 Task: Look for space in Cuautitlán Izcalli, Mexico from 1st June, 2023 to 9th June, 2023 for 5 adults in price range Rs.6000 to Rs.12000. Place can be entire place with 3 bedrooms having 3 beds and 3 bathrooms. Property type can be house, flat, guest house. Booking option can be shelf check-in. Required host language is English.
Action: Mouse moved to (482, 104)
Screenshot: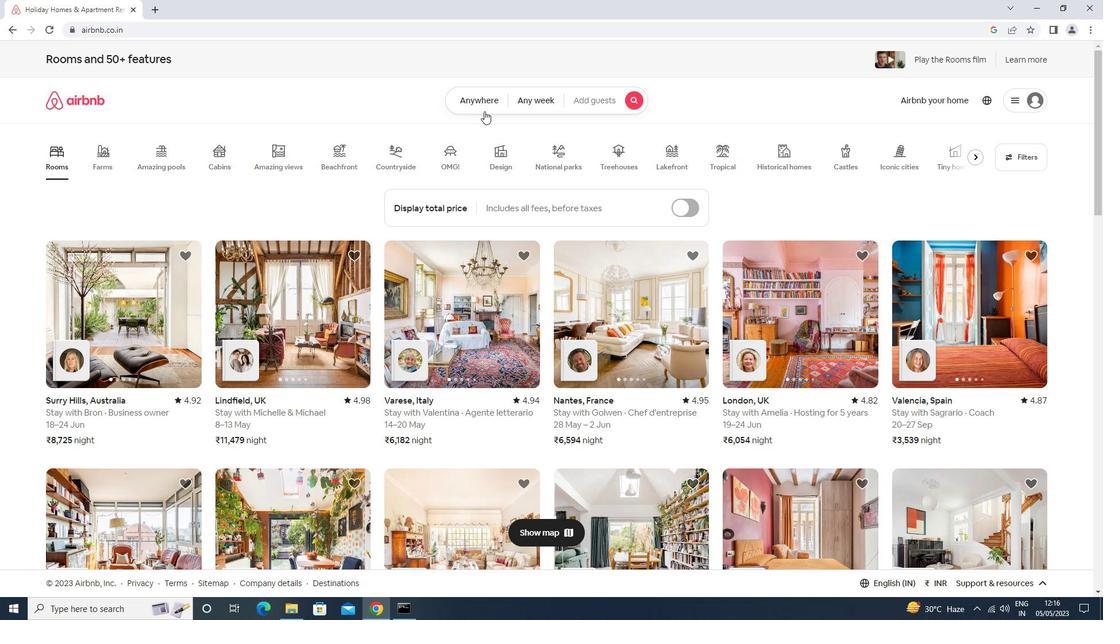 
Action: Mouse pressed left at (482, 104)
Screenshot: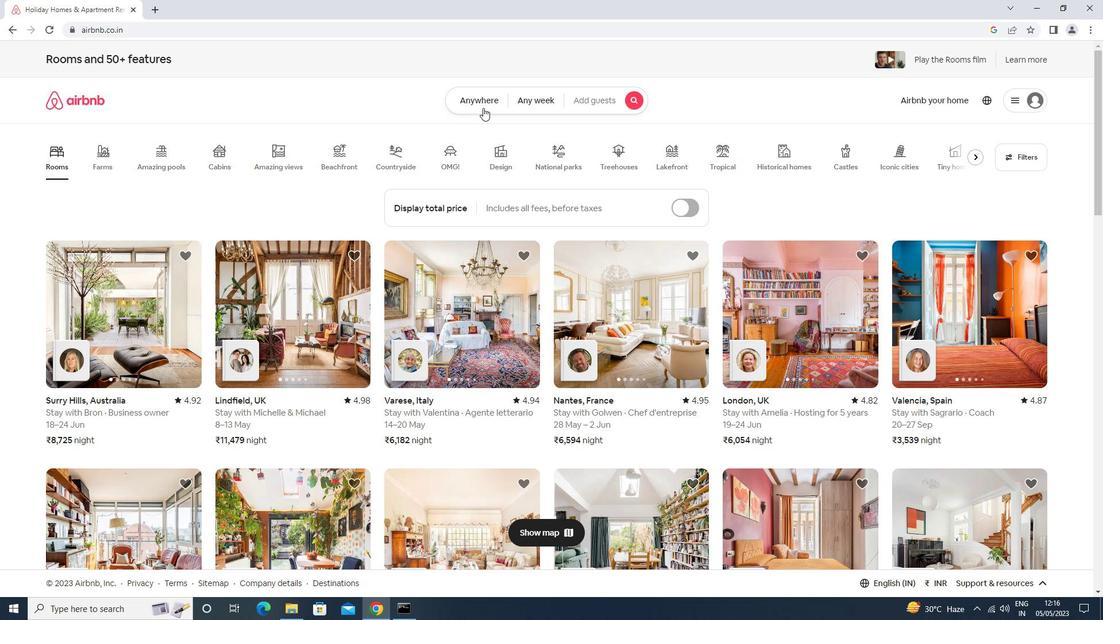 
Action: Mouse moved to (412, 136)
Screenshot: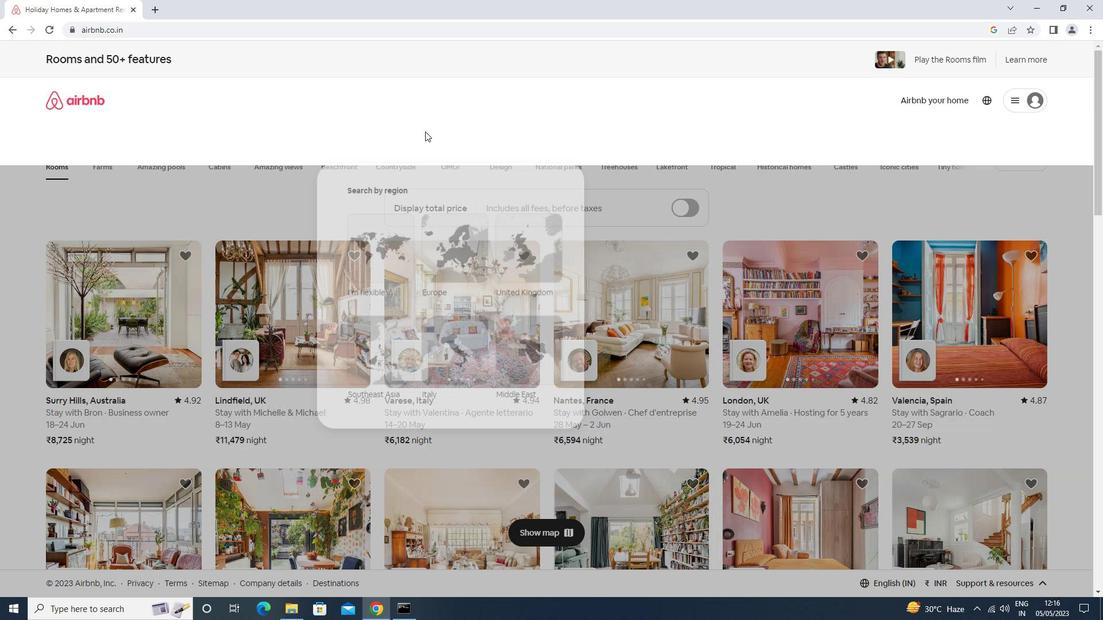 
Action: Mouse pressed left at (412, 136)
Screenshot: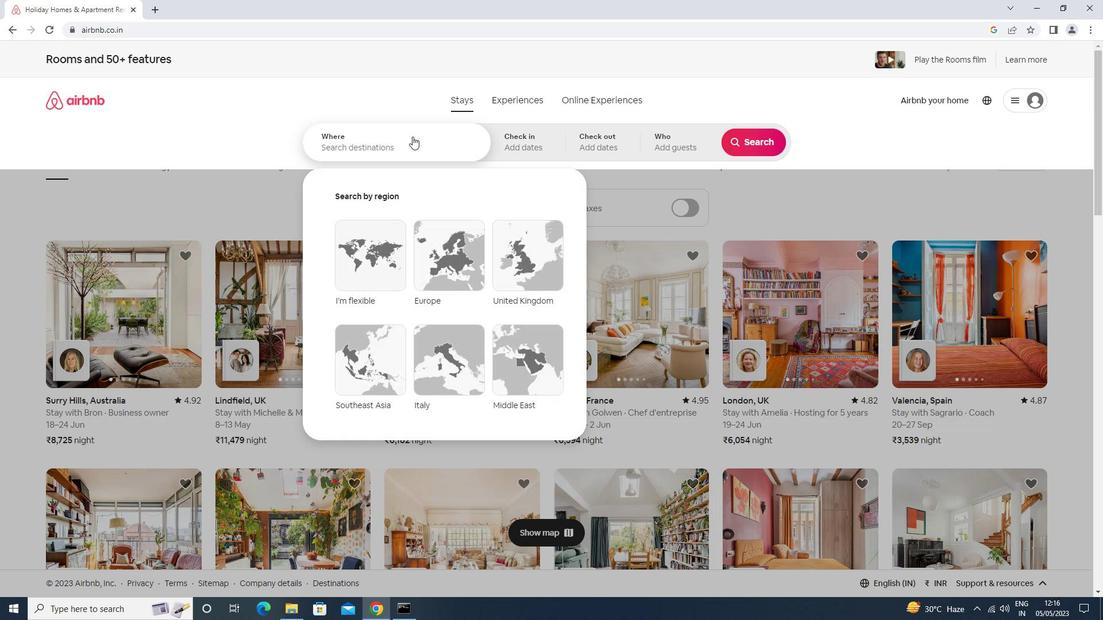 
Action: Mouse moved to (406, 136)
Screenshot: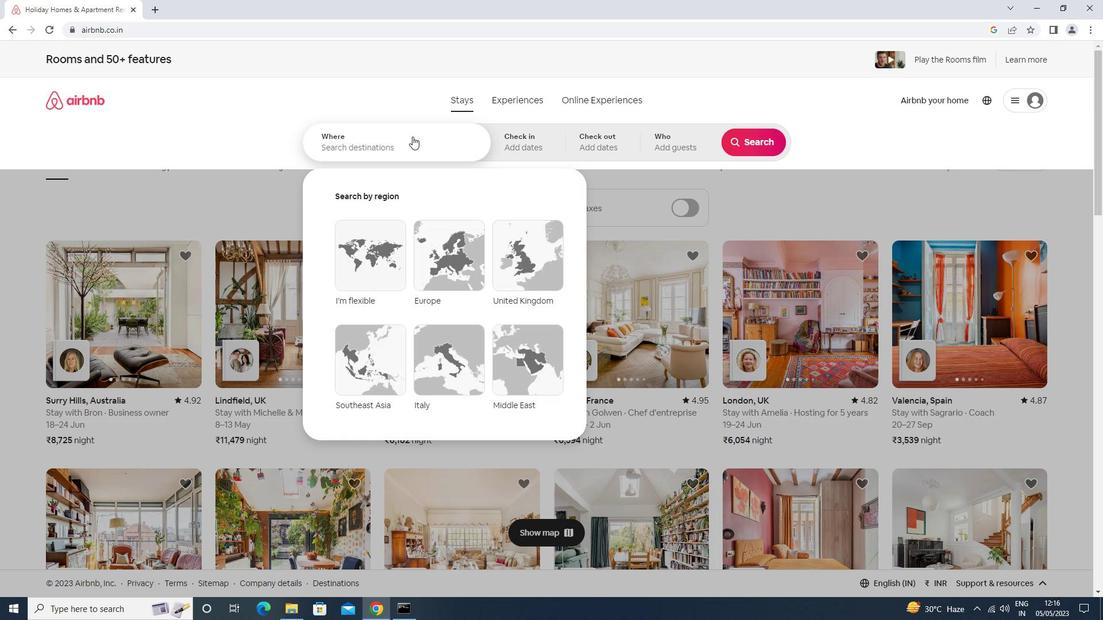 
Action: Key pressed <Key.shift>CUATITL<Key.down><Key.down><Key.enter>
Screenshot: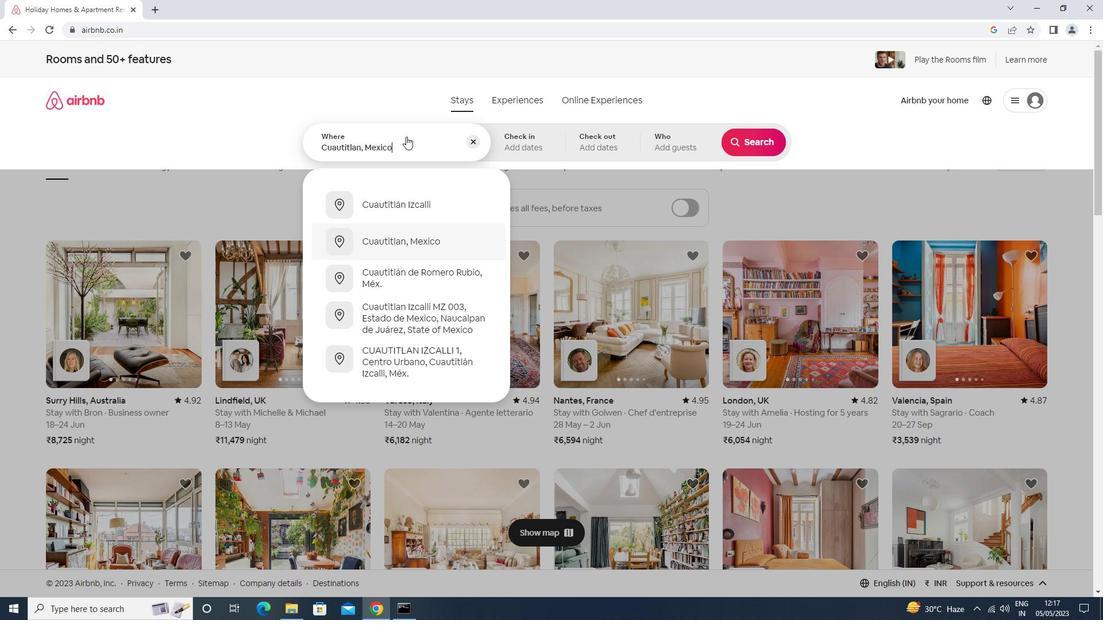 
Action: Mouse moved to (695, 283)
Screenshot: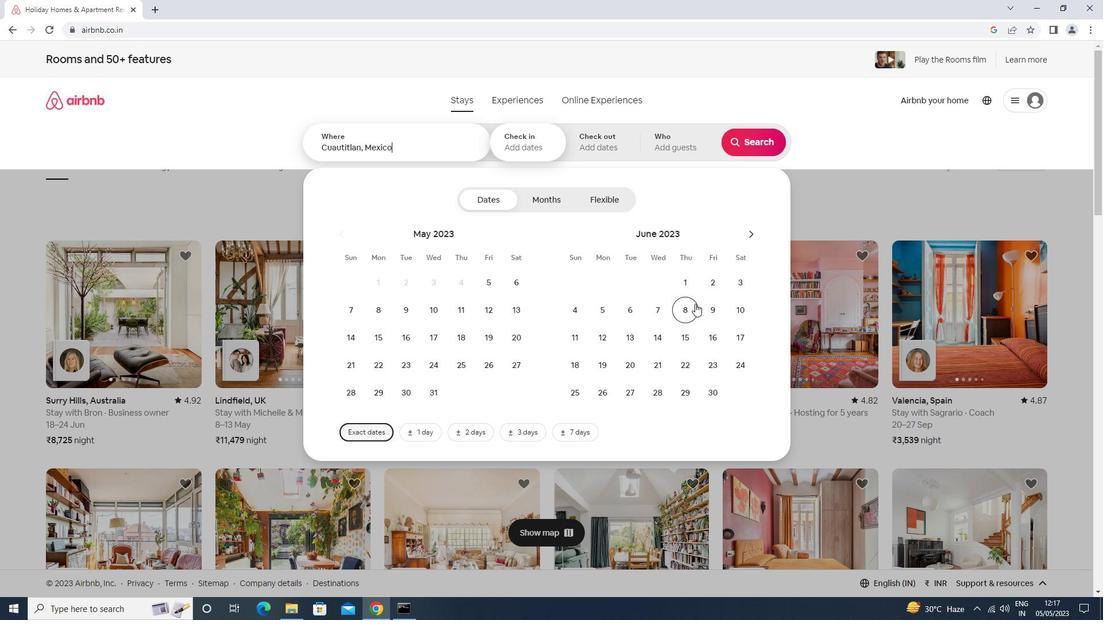 
Action: Mouse pressed left at (695, 283)
Screenshot: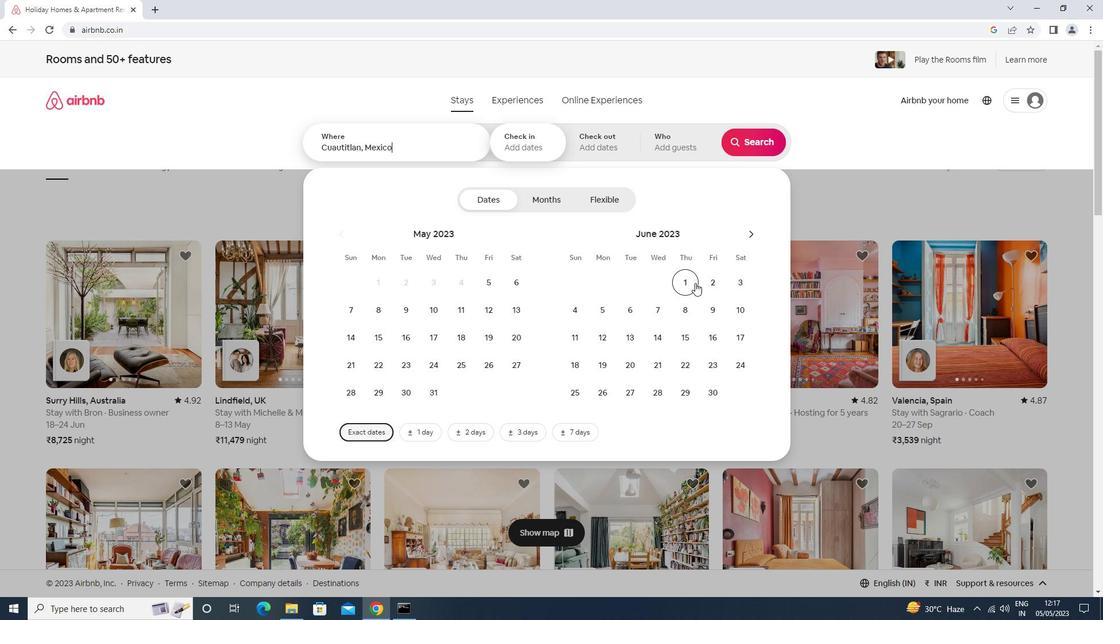 
Action: Mouse moved to (712, 310)
Screenshot: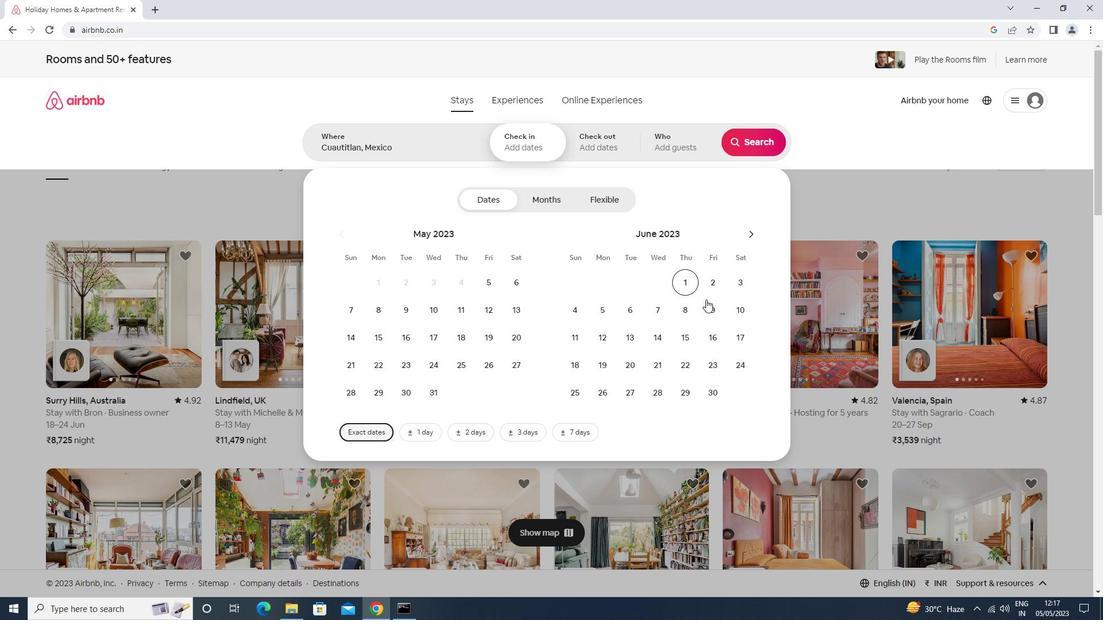 
Action: Mouse pressed left at (712, 310)
Screenshot: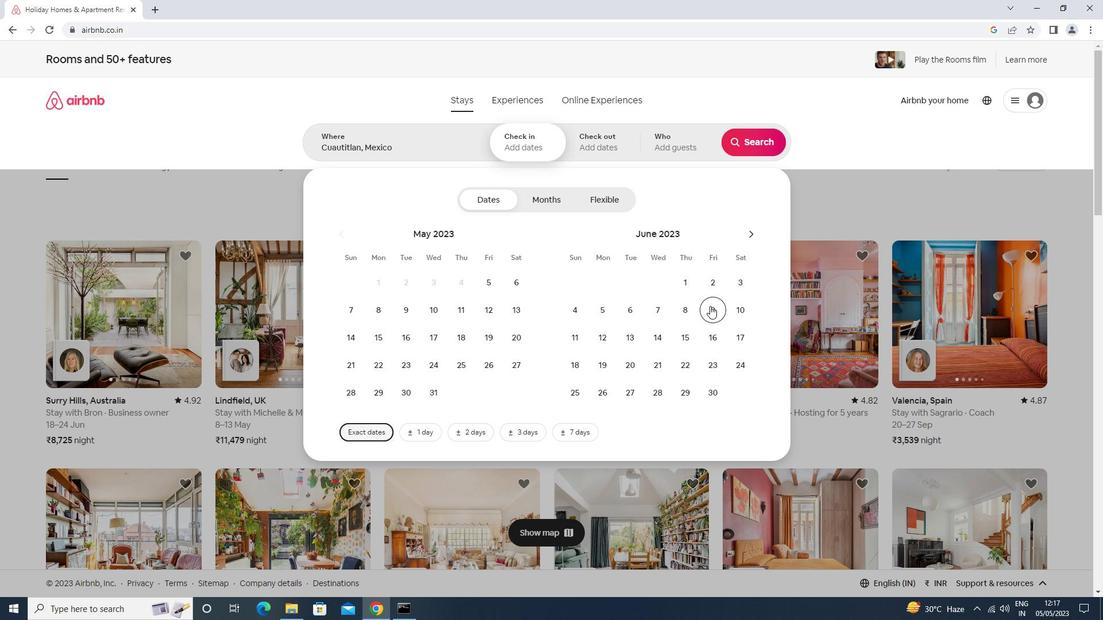 
Action: Mouse moved to (689, 279)
Screenshot: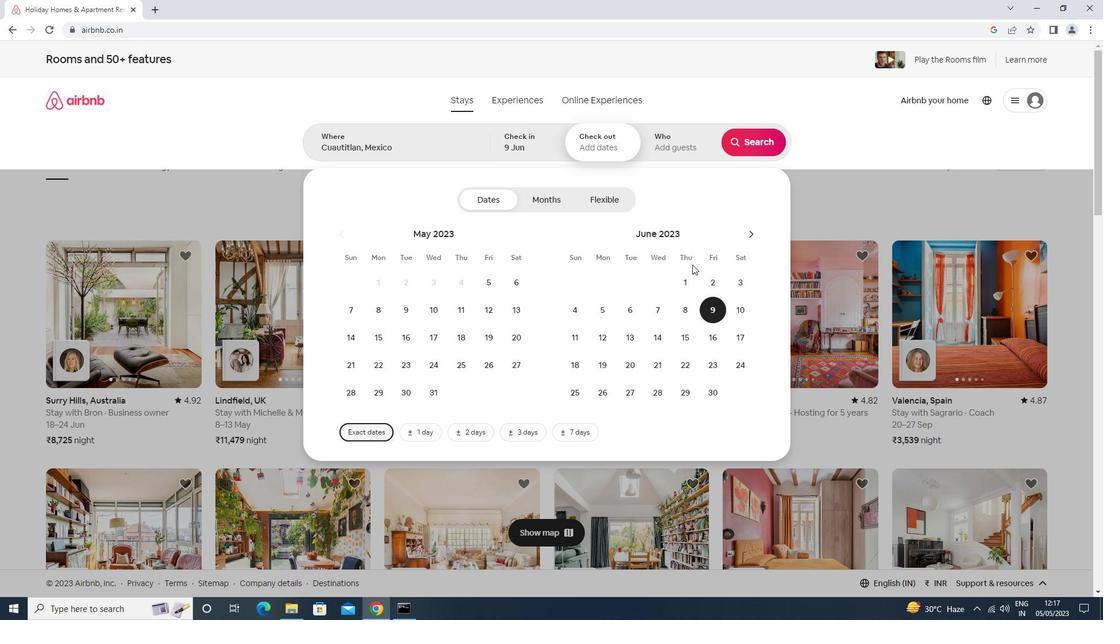 
Action: Mouse pressed left at (689, 279)
Screenshot: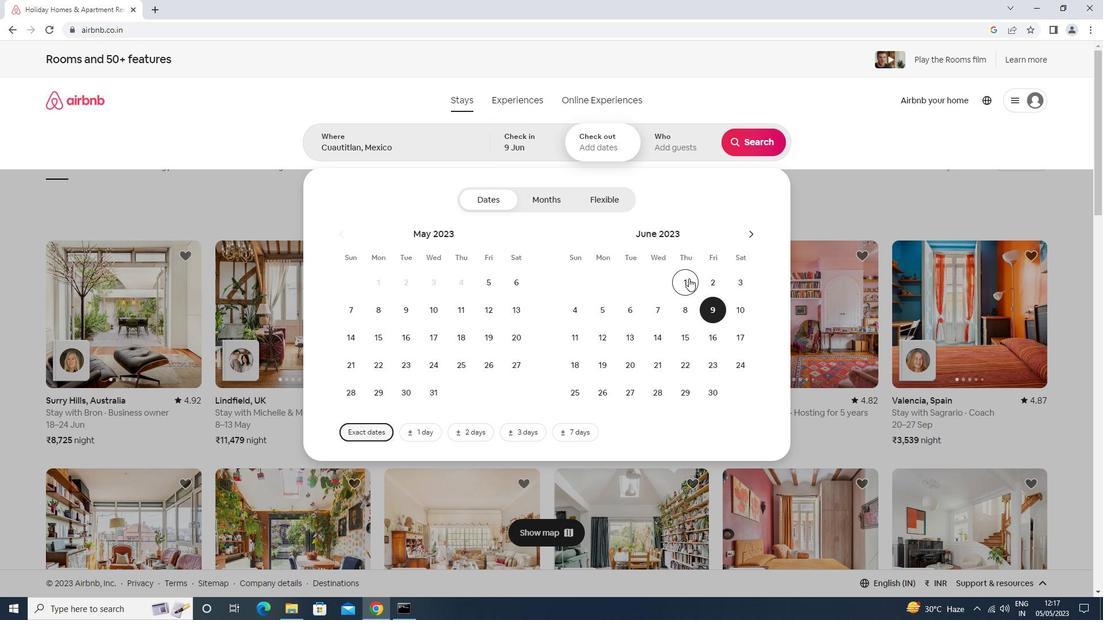 
Action: Mouse moved to (705, 305)
Screenshot: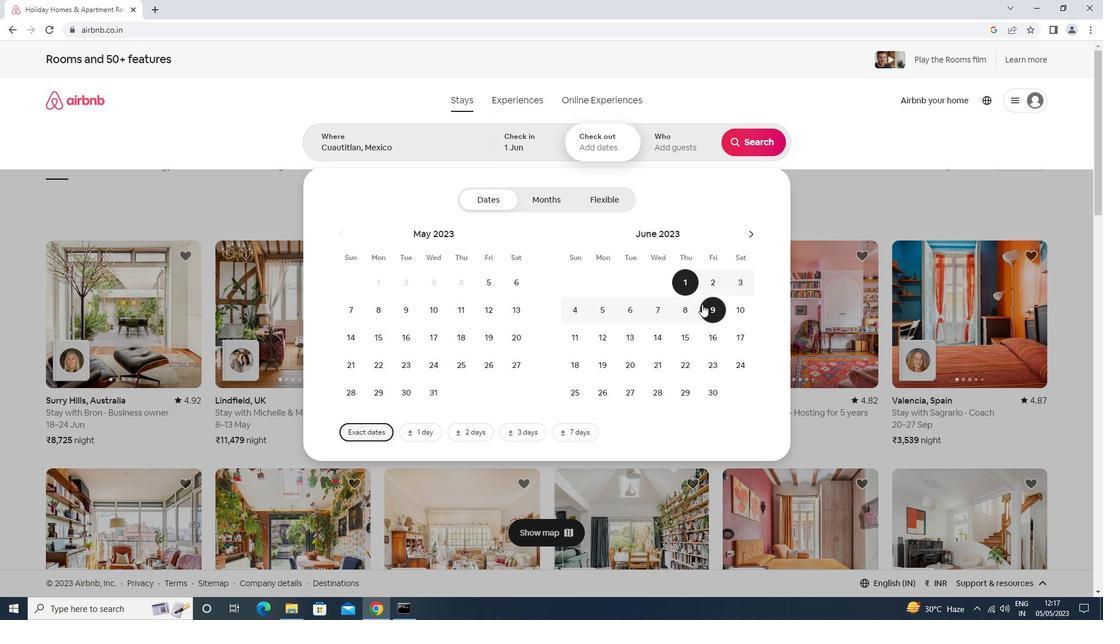
Action: Mouse pressed left at (705, 305)
Screenshot: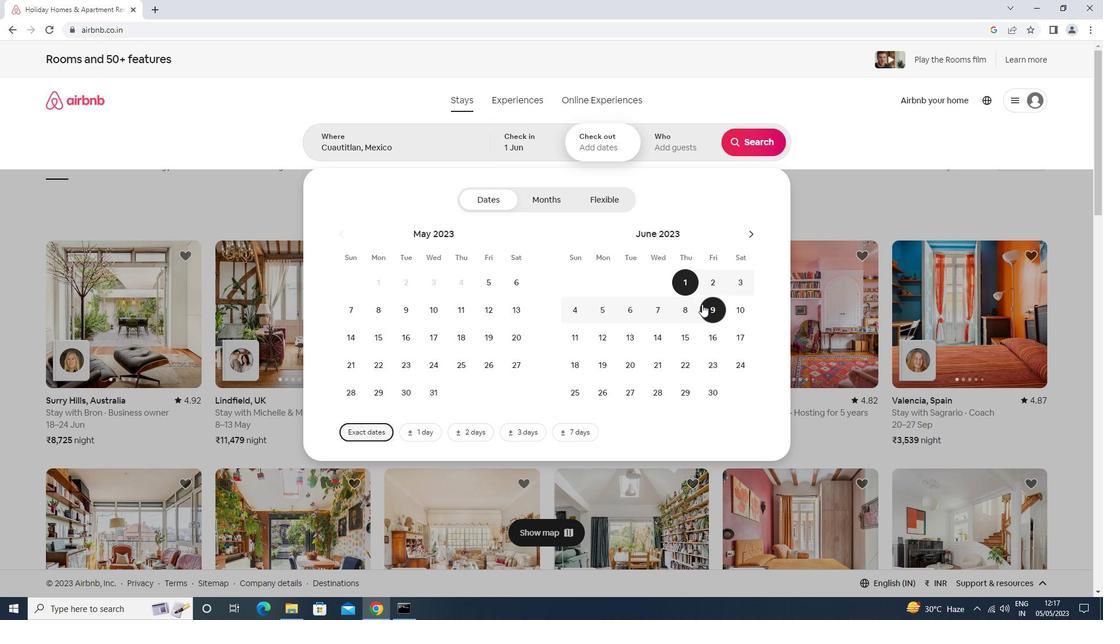 
Action: Mouse moved to (683, 149)
Screenshot: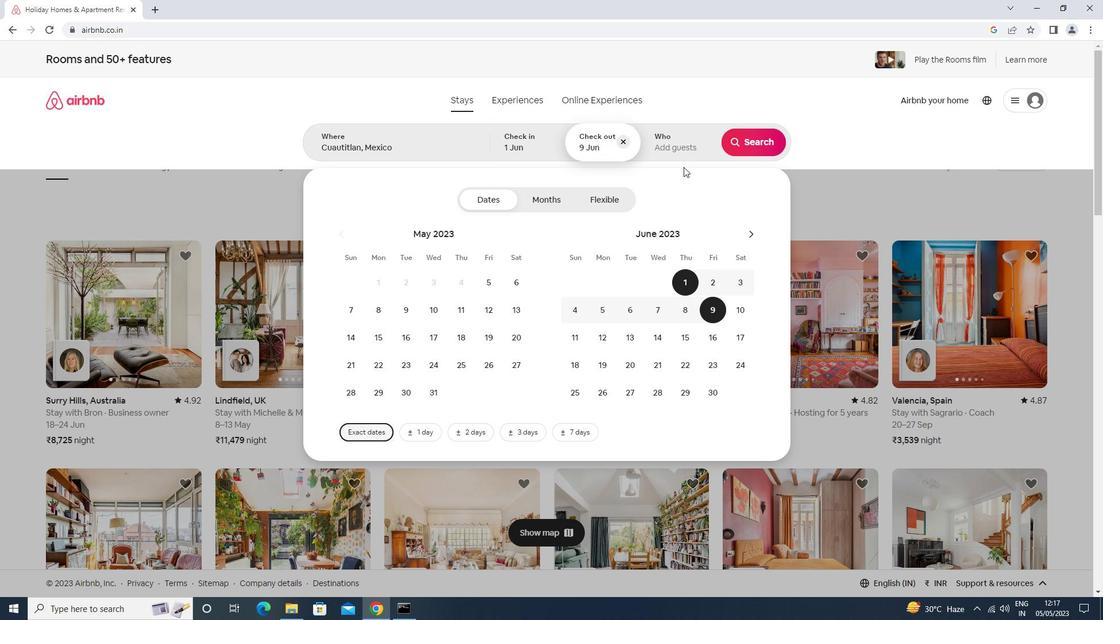 
Action: Mouse pressed left at (683, 149)
Screenshot: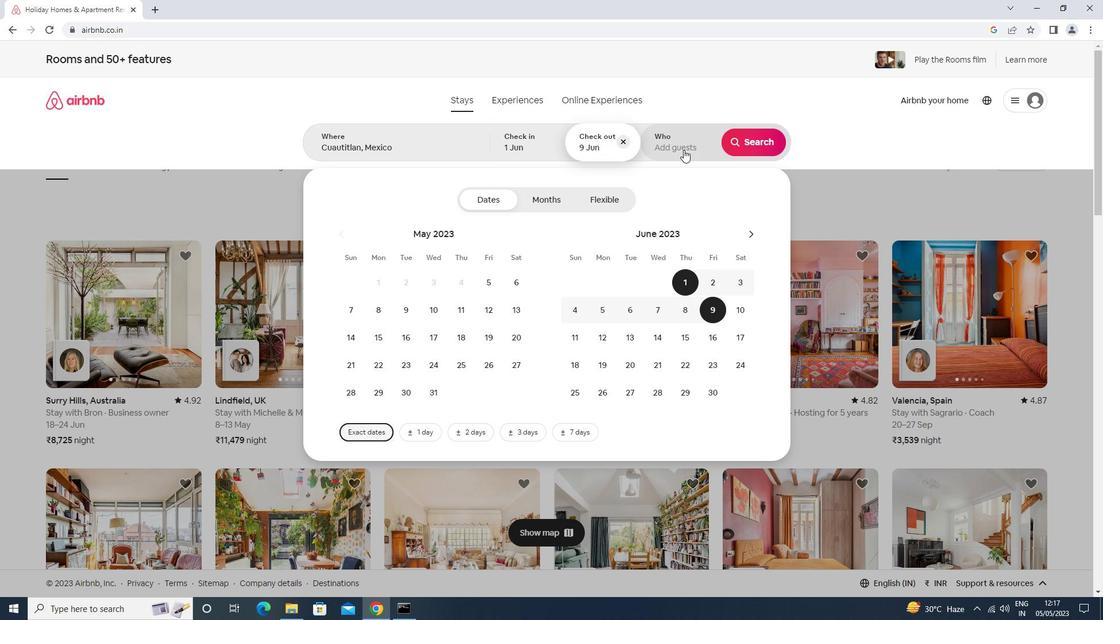 
Action: Mouse moved to (758, 200)
Screenshot: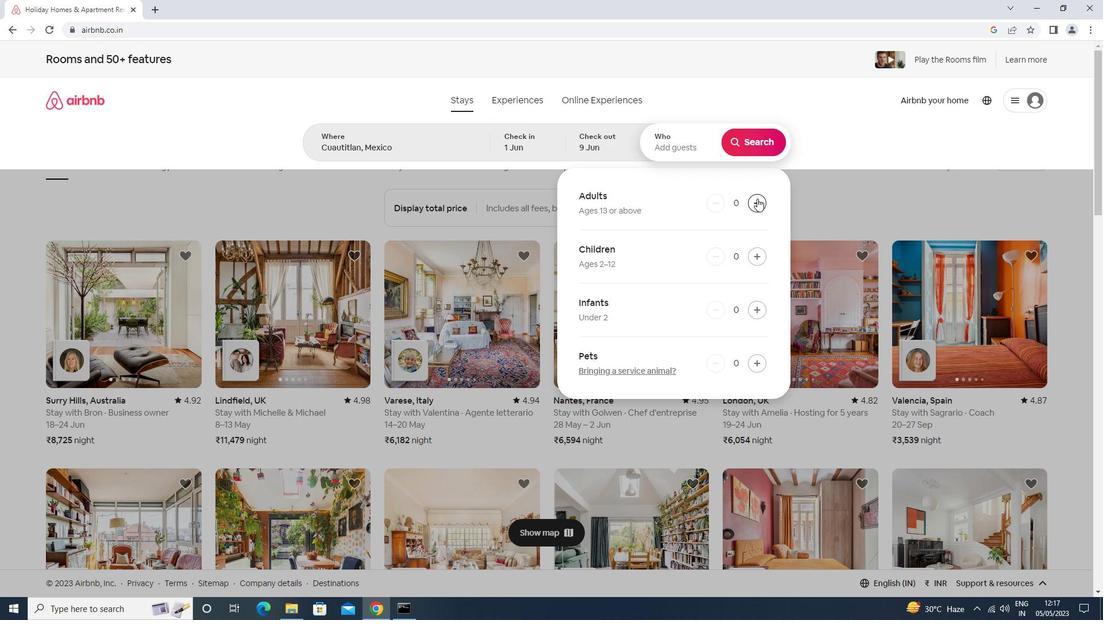 
Action: Mouse pressed left at (758, 200)
Screenshot: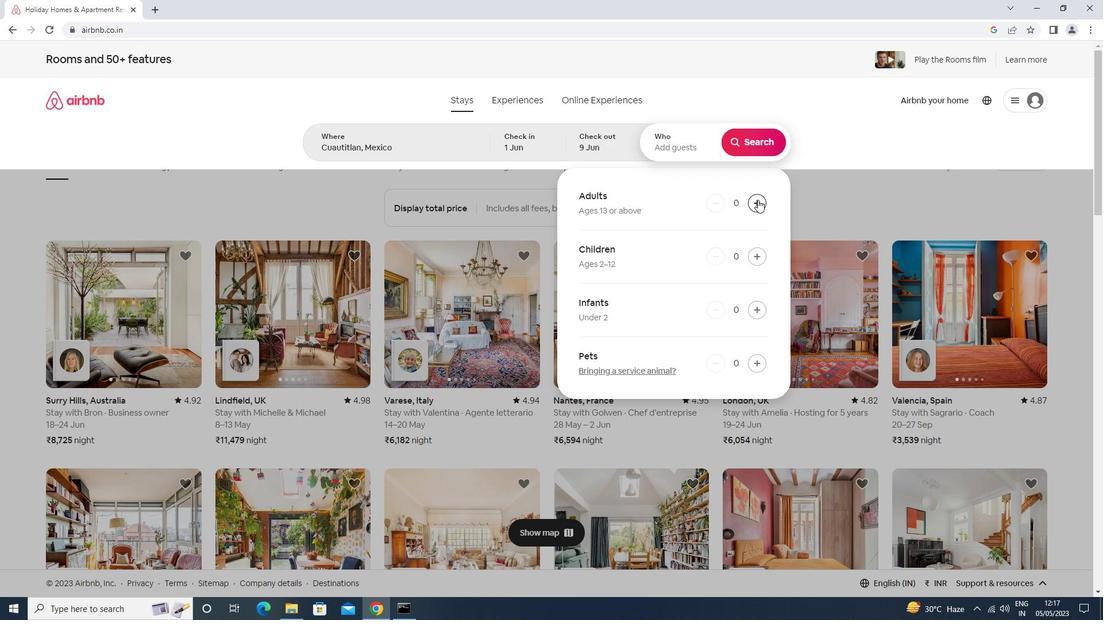 
Action: Mouse pressed left at (758, 200)
Screenshot: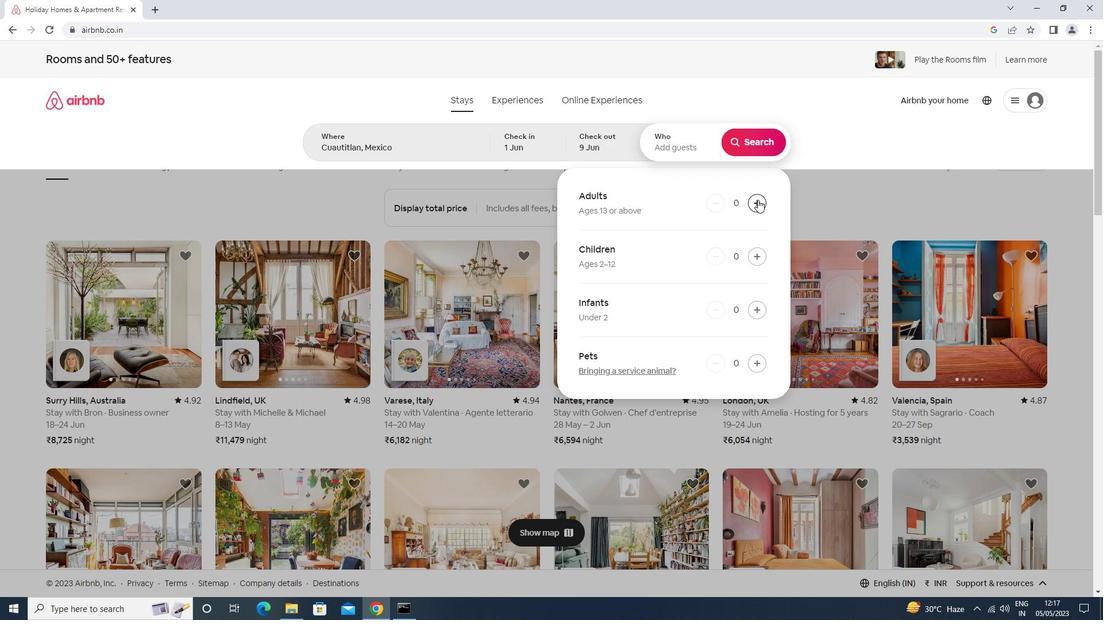 
Action: Mouse pressed left at (758, 200)
Screenshot: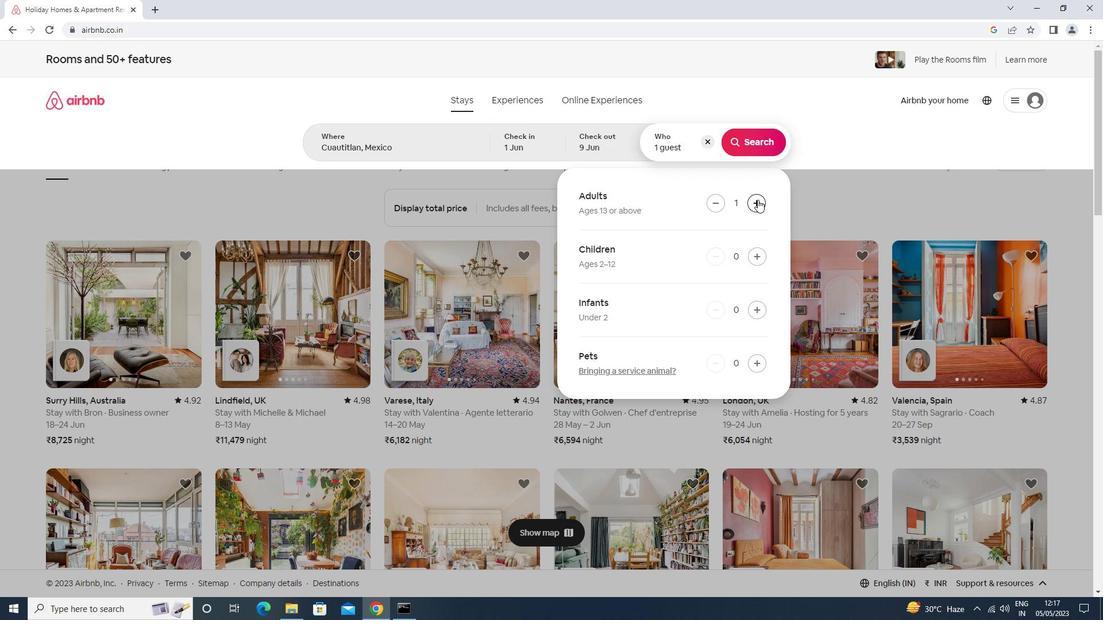 
Action: Mouse pressed left at (758, 200)
Screenshot: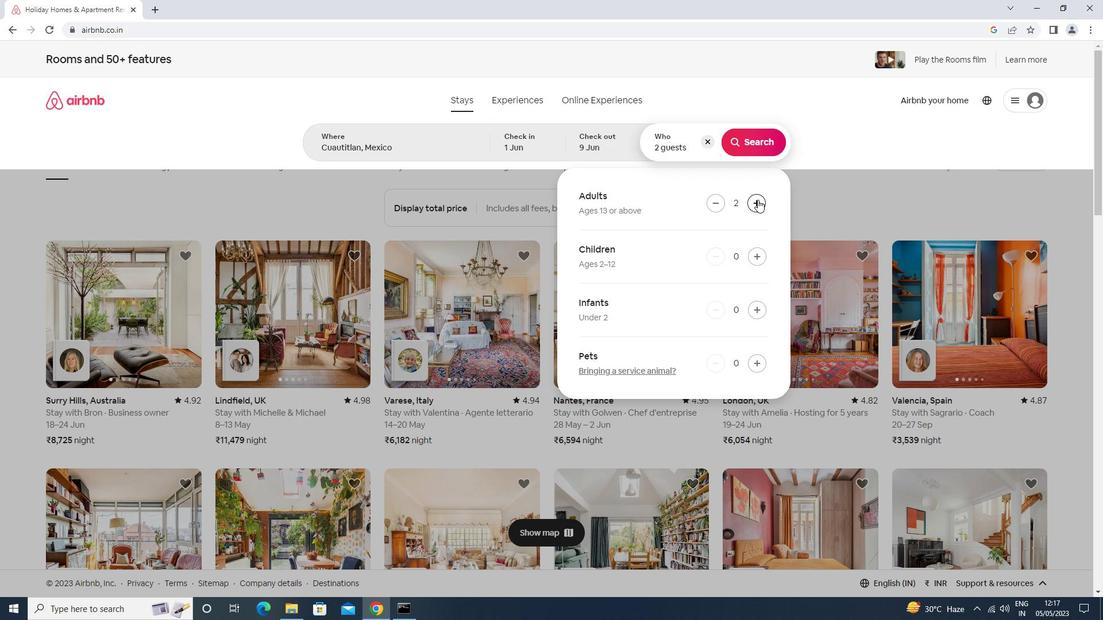 
Action: Mouse pressed left at (758, 200)
Screenshot: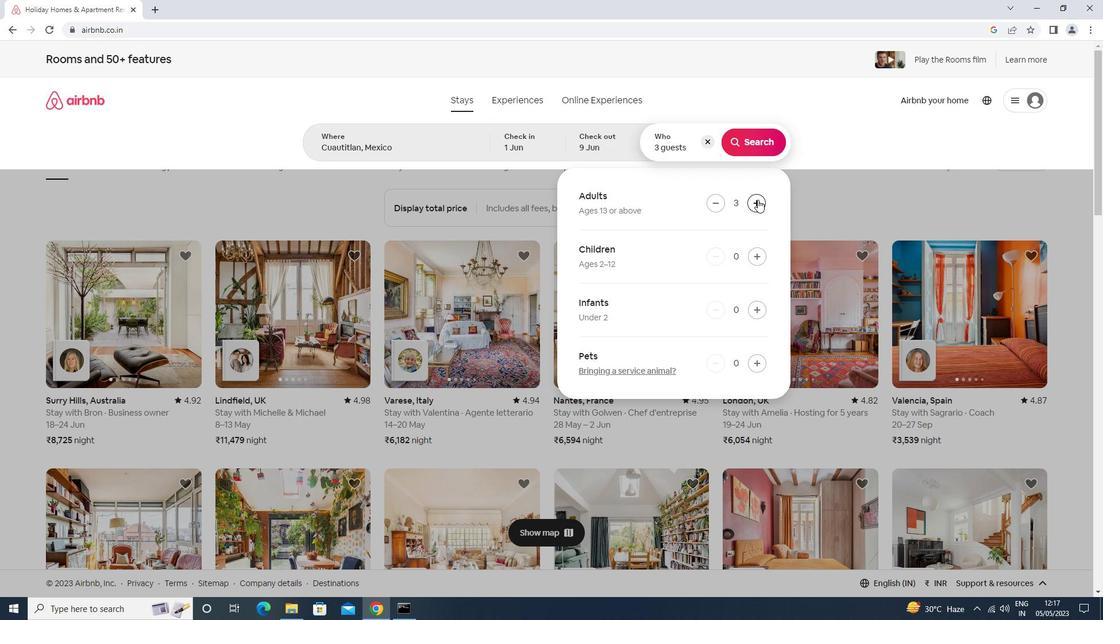 
Action: Mouse moved to (758, 145)
Screenshot: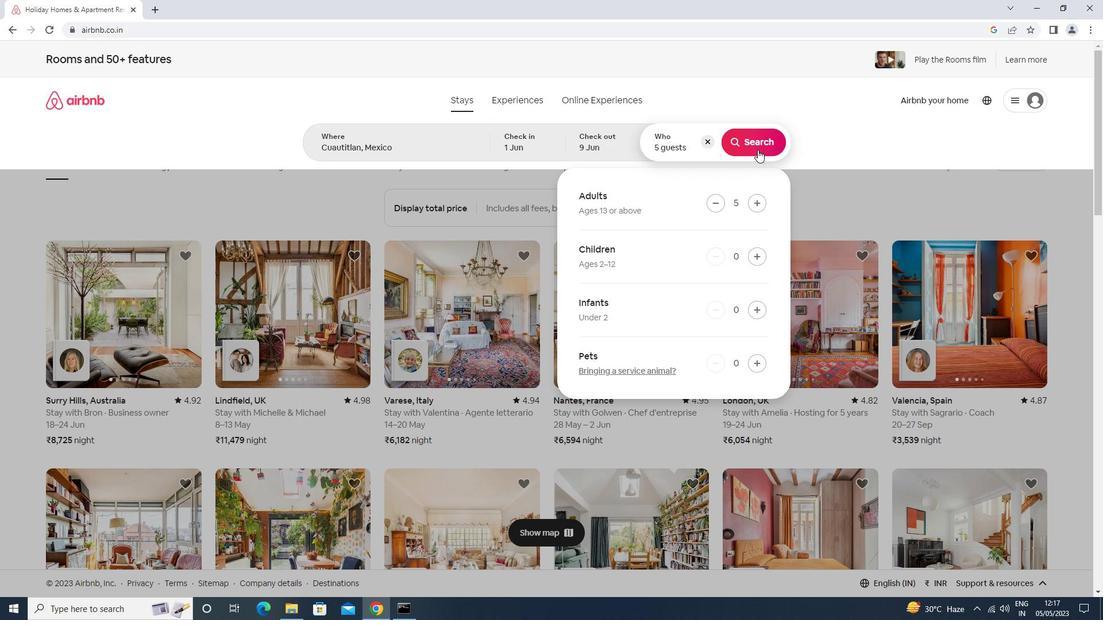 
Action: Mouse pressed left at (758, 145)
Screenshot: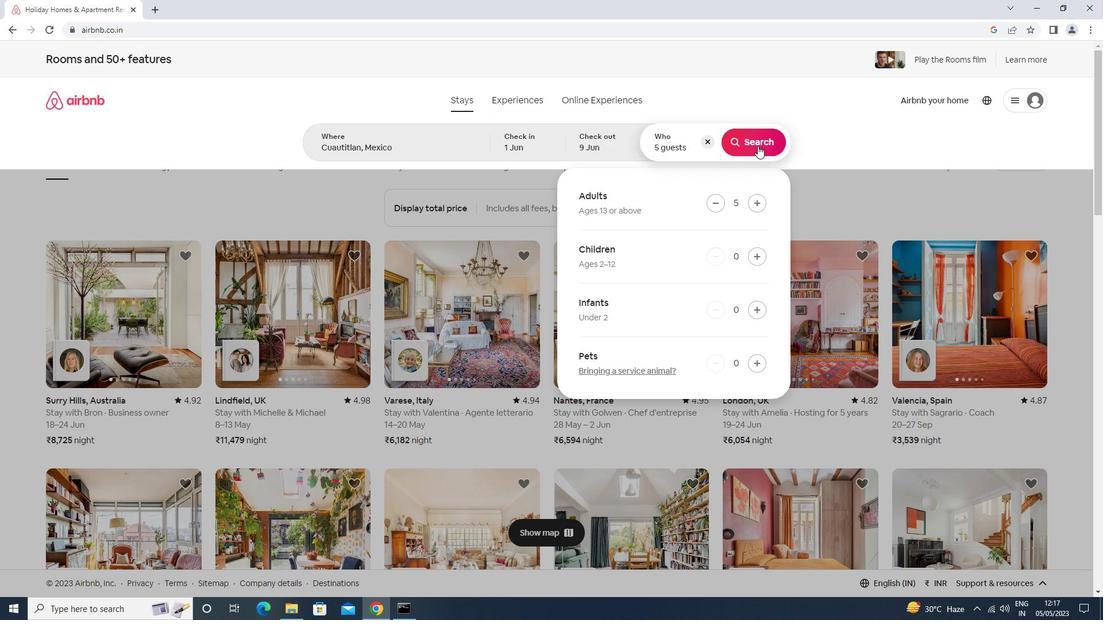 
Action: Mouse moved to (1060, 113)
Screenshot: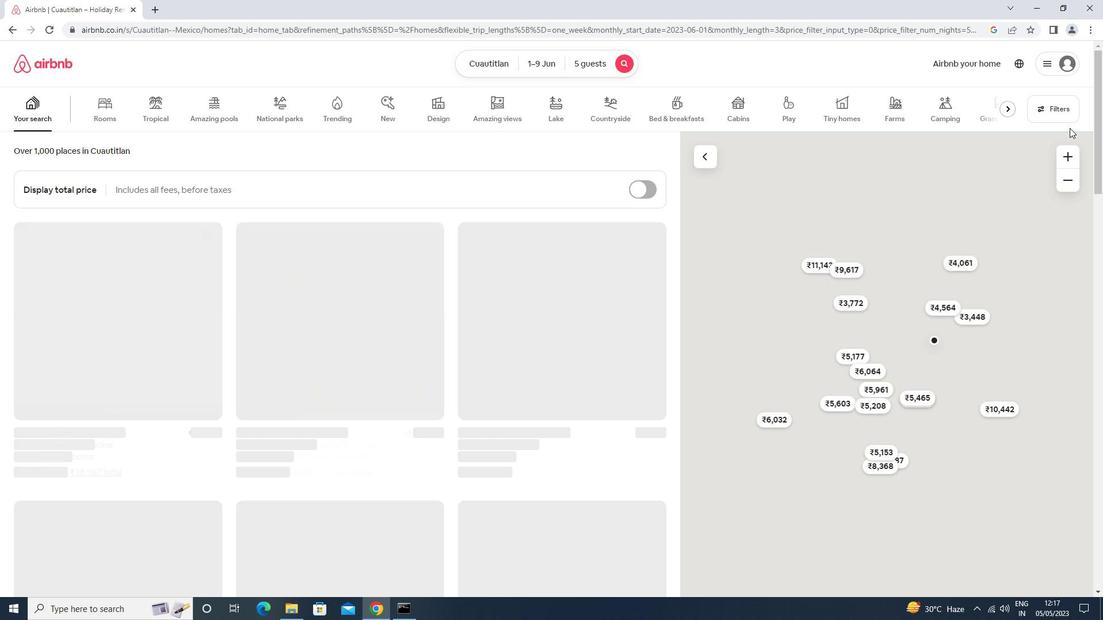 
Action: Mouse pressed left at (1060, 113)
Screenshot: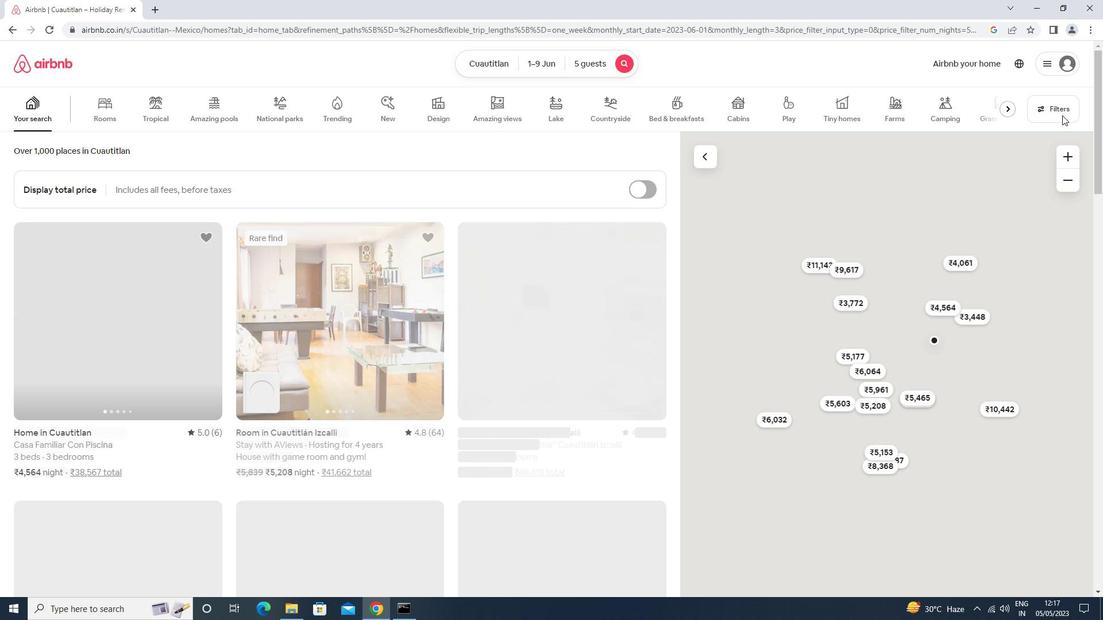 
Action: Mouse moved to (414, 390)
Screenshot: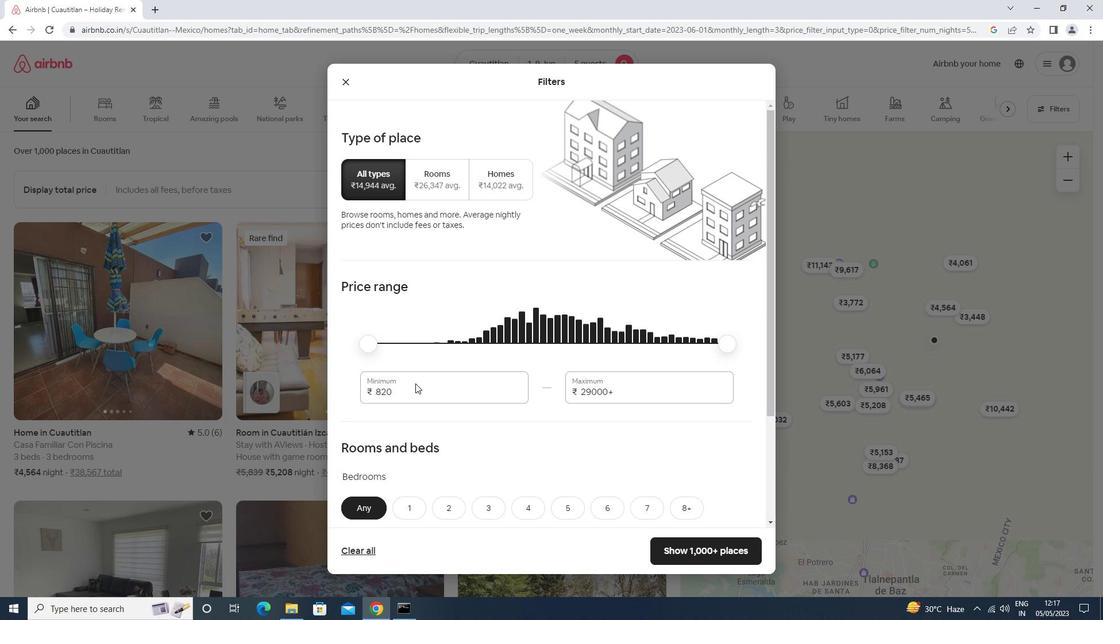 
Action: Mouse pressed left at (414, 390)
Screenshot: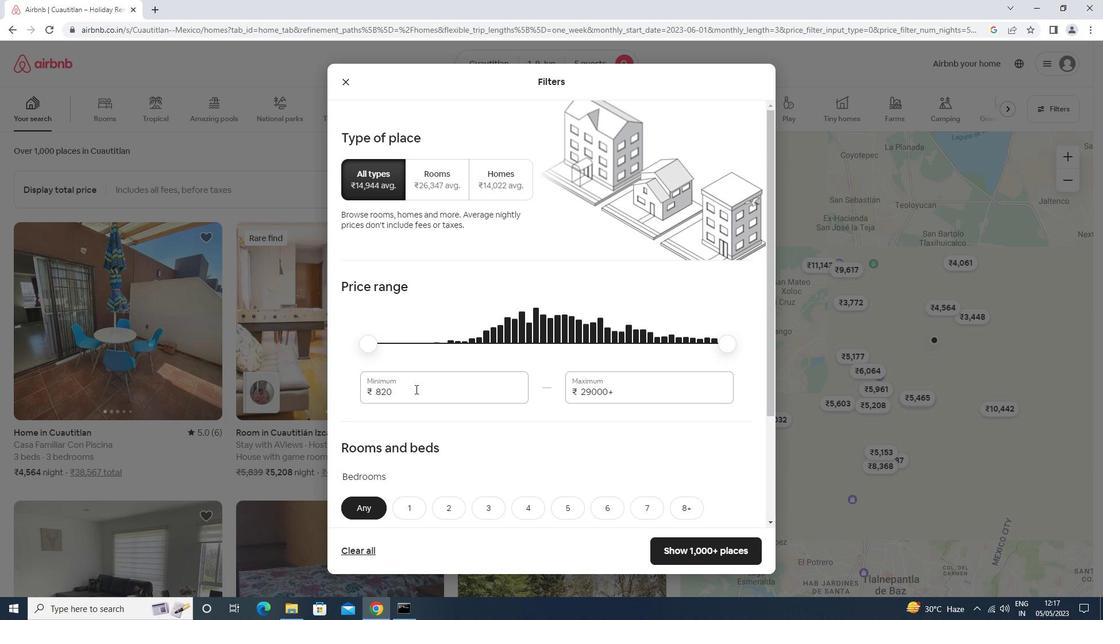 
Action: Mouse moved to (413, 390)
Screenshot: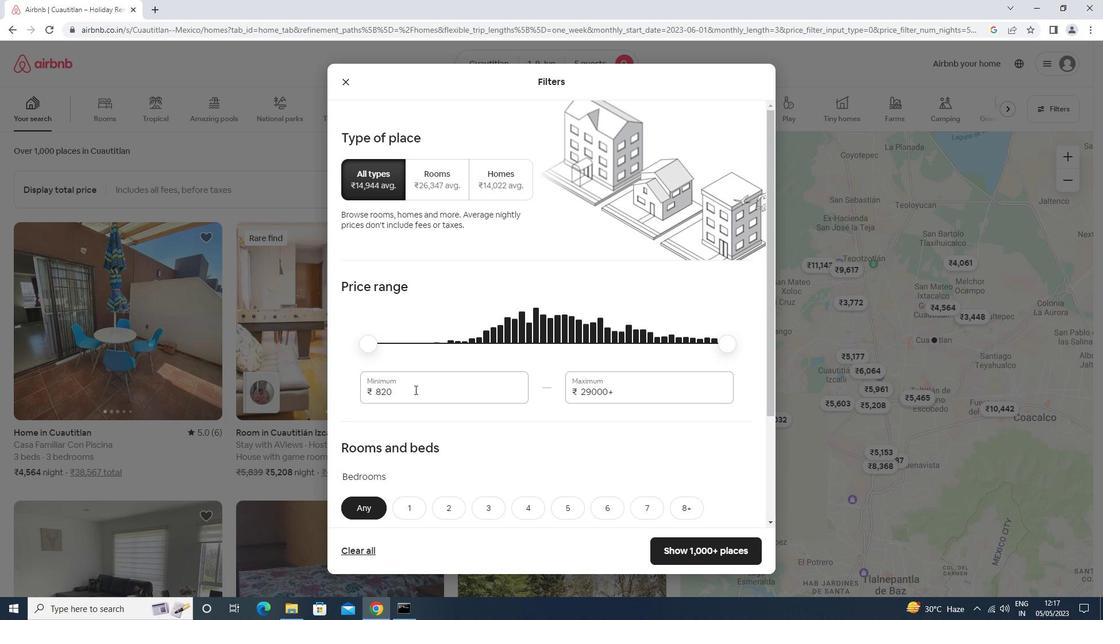 
Action: Key pressed <Key.backspace><Key.backspace><Key.backspace>16000<Key.tab>12000
Screenshot: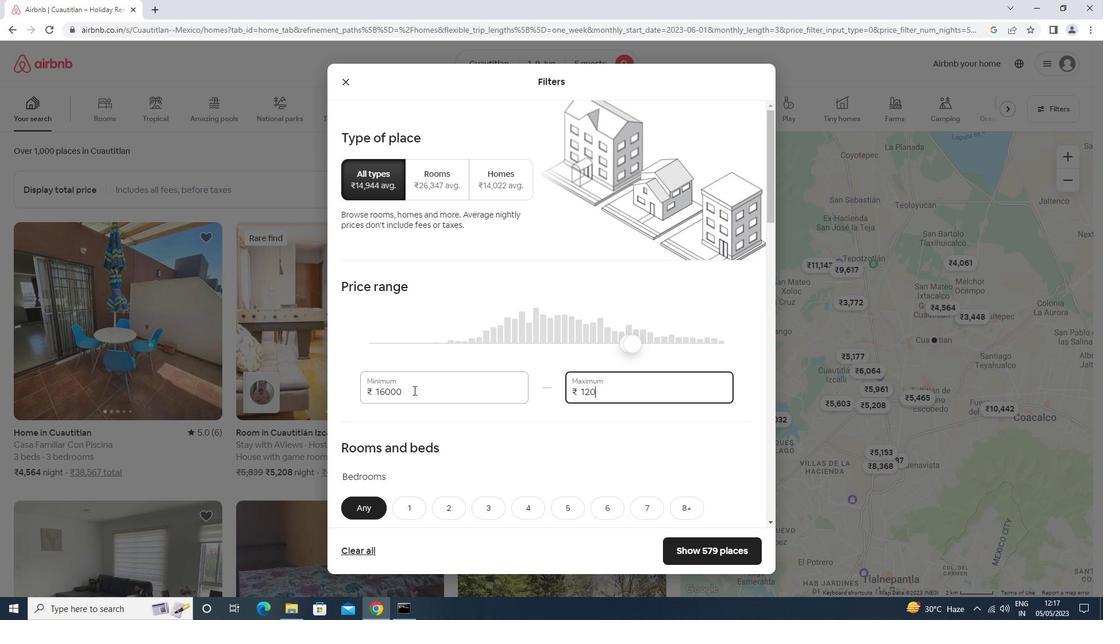 
Action: Mouse scrolled (413, 390) with delta (0, 0)
Screenshot: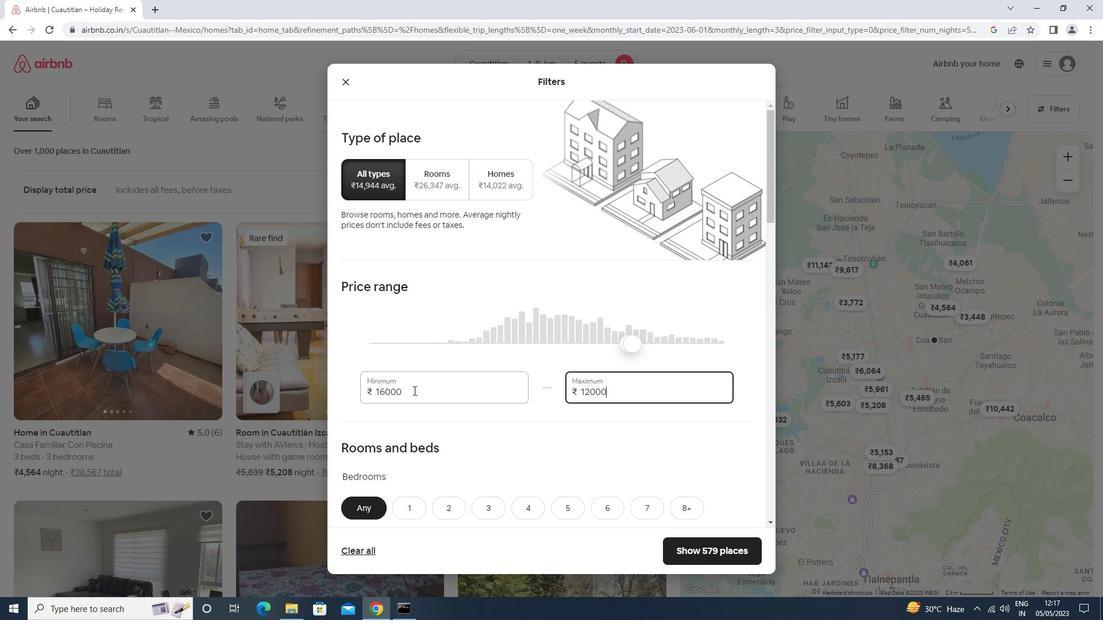 
Action: Mouse scrolled (413, 390) with delta (0, 0)
Screenshot: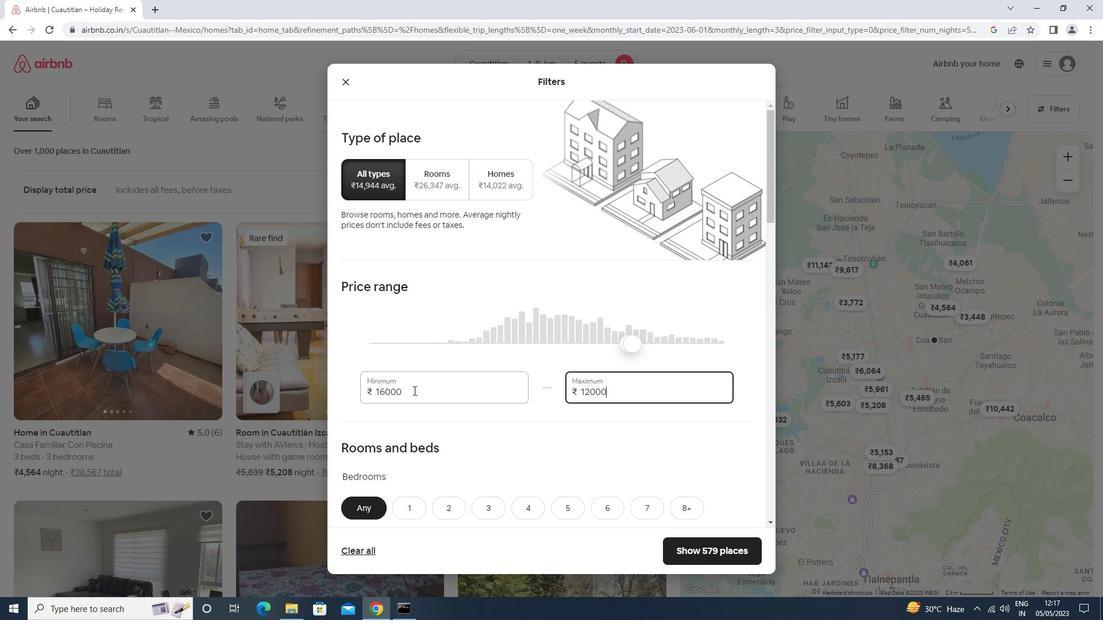 
Action: Mouse scrolled (413, 390) with delta (0, 0)
Screenshot: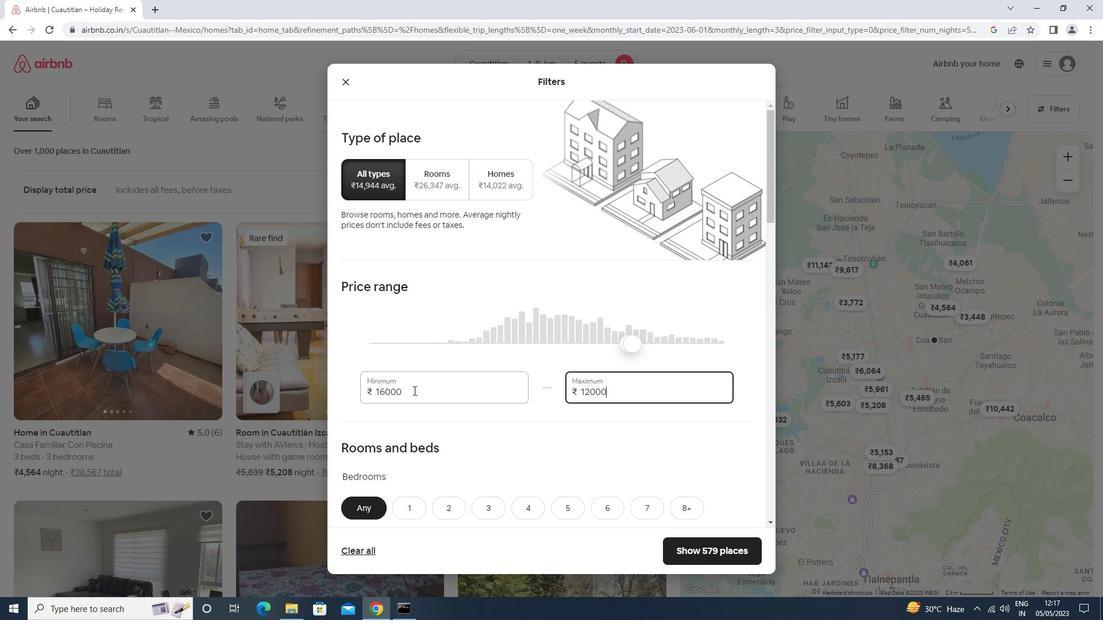 
Action: Mouse scrolled (413, 390) with delta (0, 0)
Screenshot: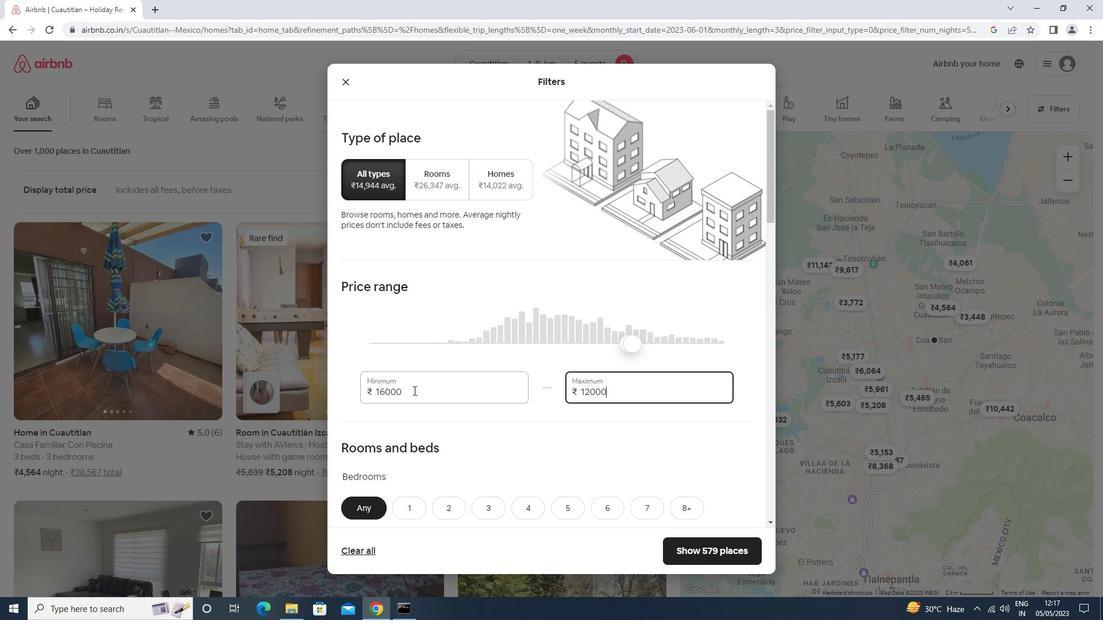 
Action: Mouse moved to (413, 390)
Screenshot: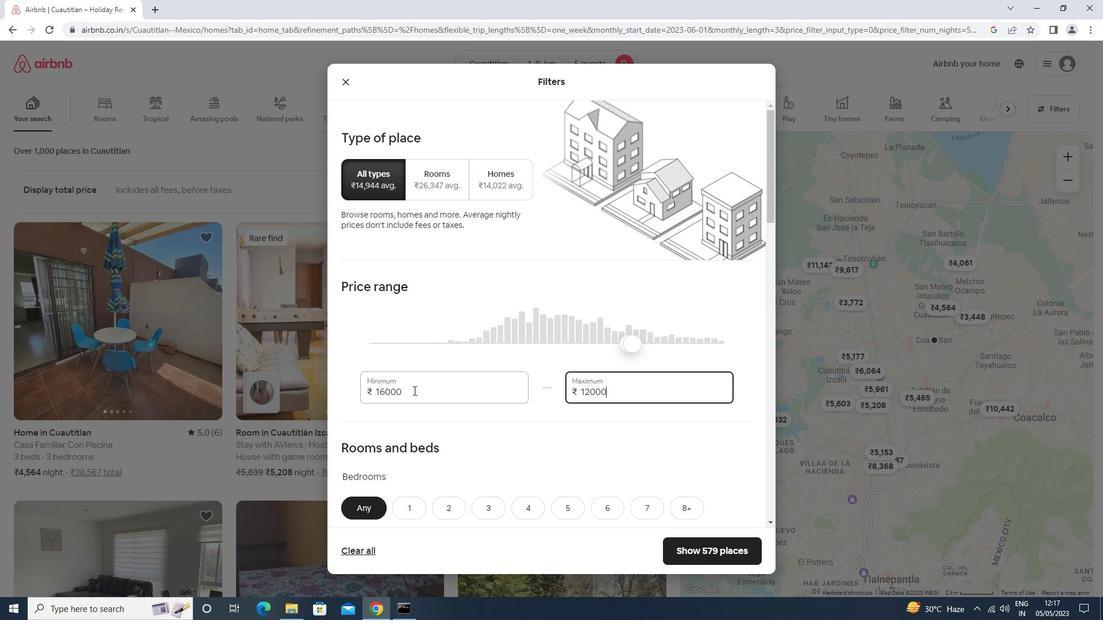 
Action: Mouse scrolled (413, 390) with delta (0, 0)
Screenshot: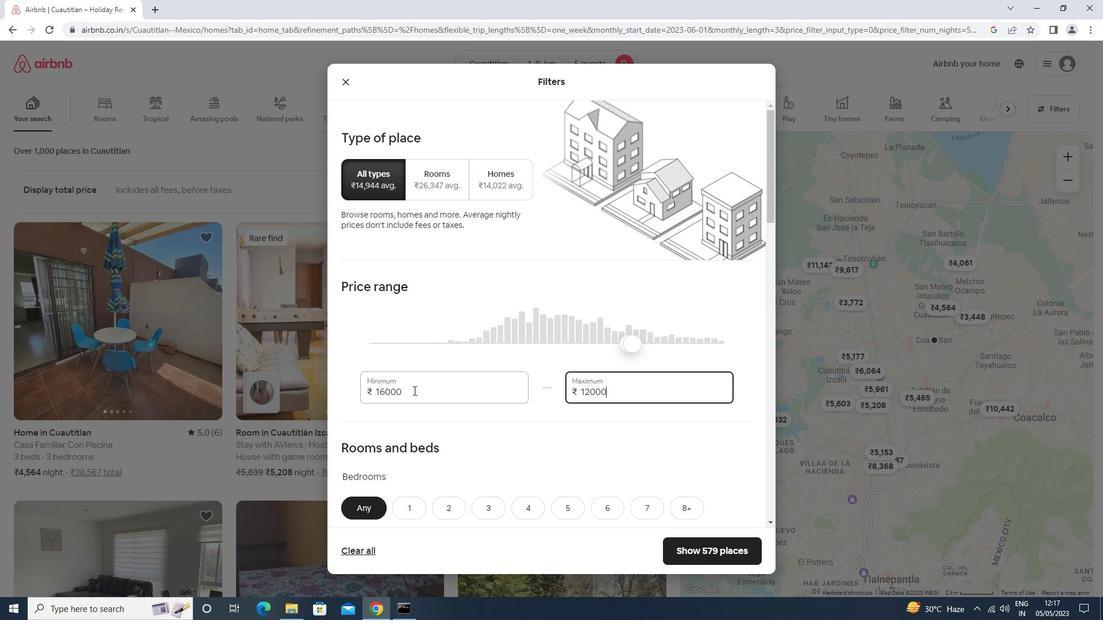
Action: Mouse moved to (412, 391)
Screenshot: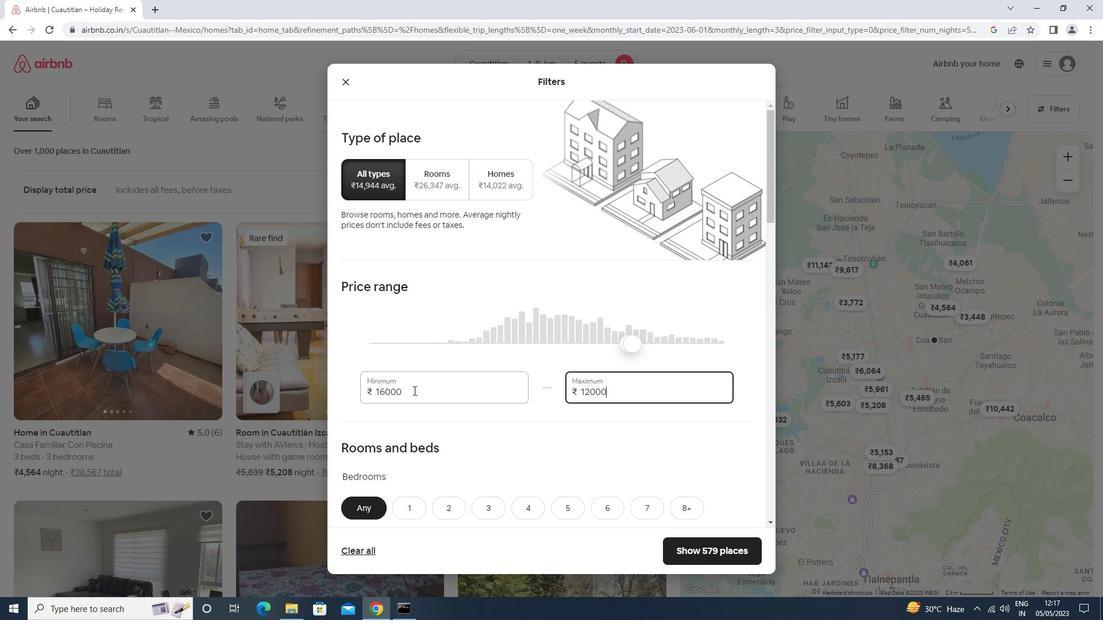 
Action: Mouse scrolled (412, 390) with delta (0, 0)
Screenshot: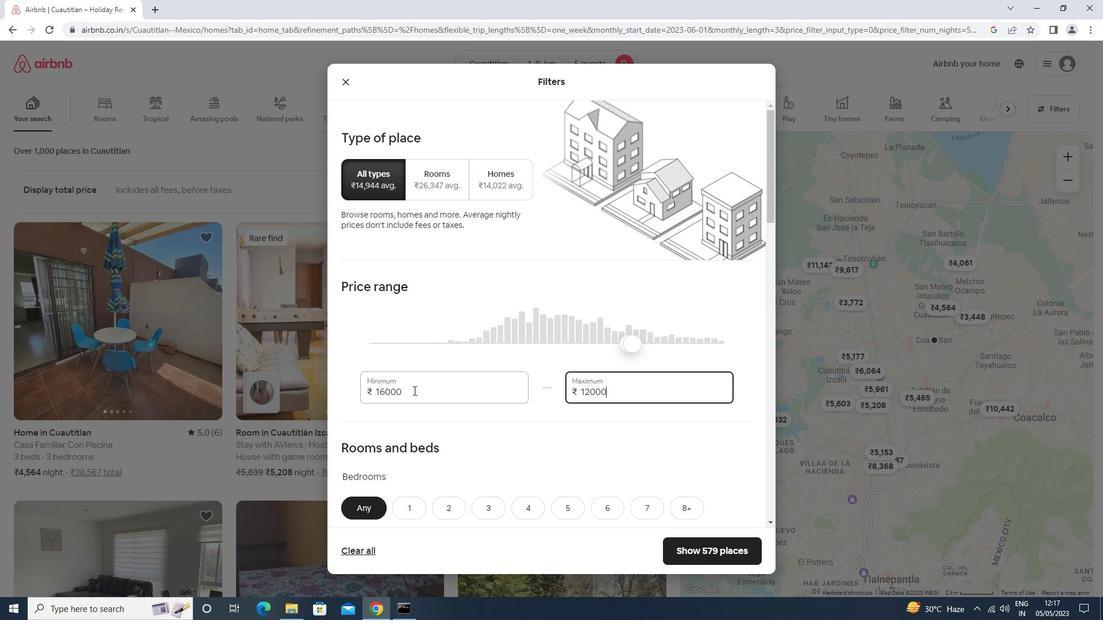 
Action: Mouse moved to (494, 162)
Screenshot: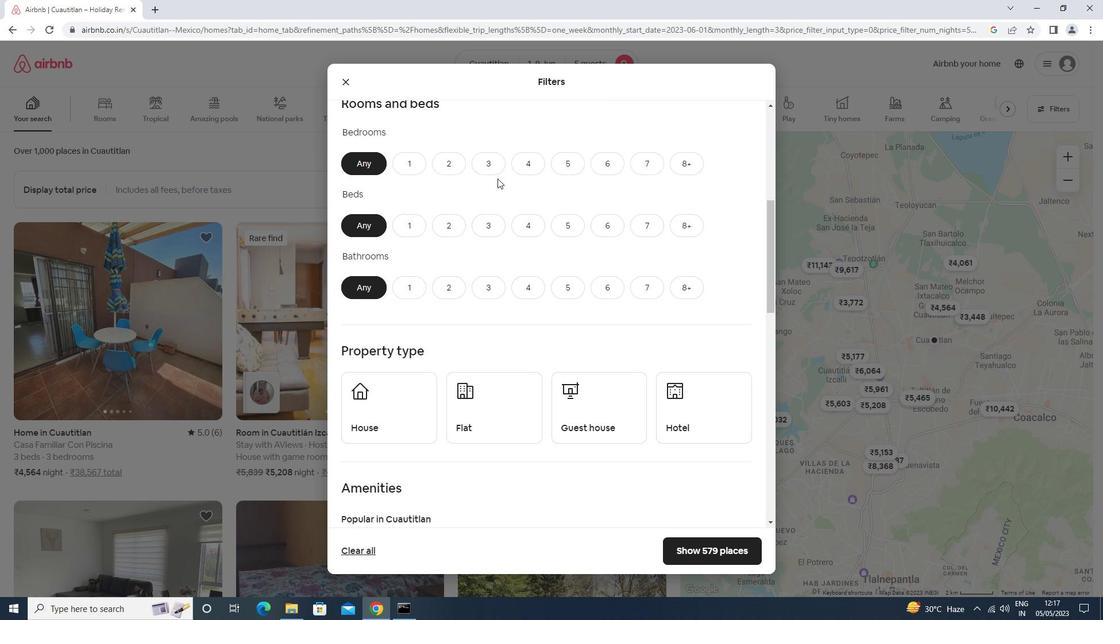 
Action: Mouse pressed left at (494, 162)
Screenshot: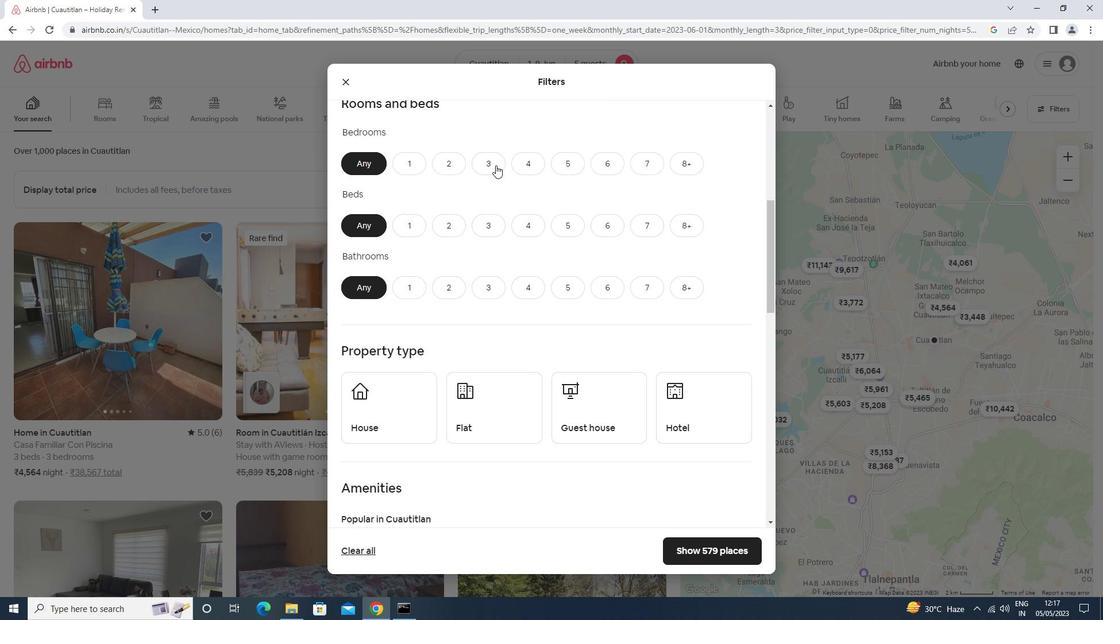 
Action: Mouse moved to (485, 232)
Screenshot: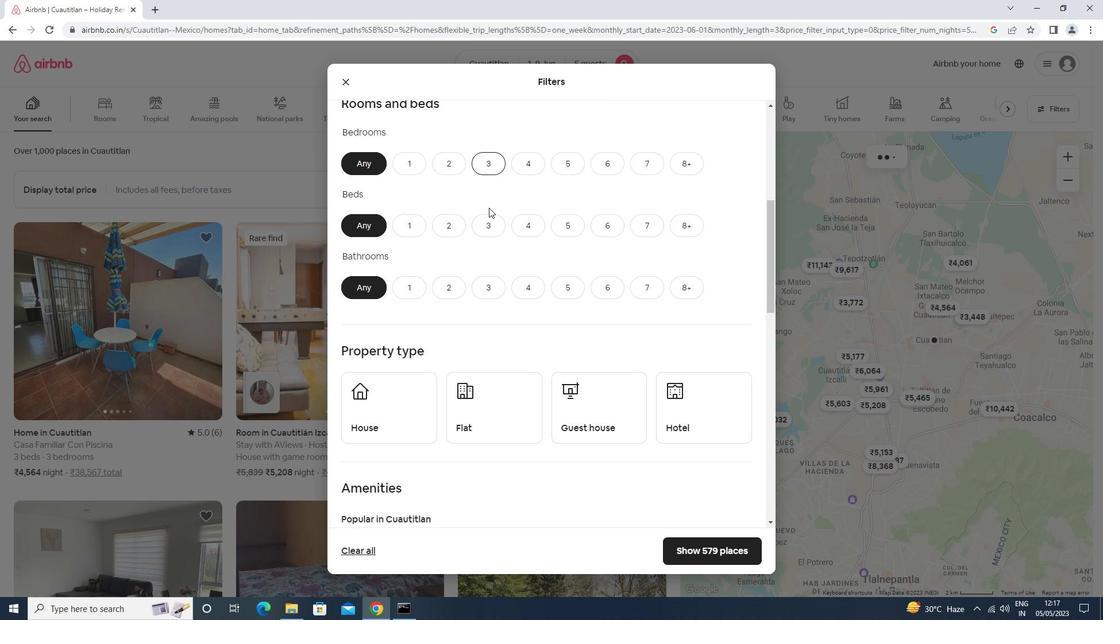 
Action: Mouse pressed left at (485, 232)
Screenshot: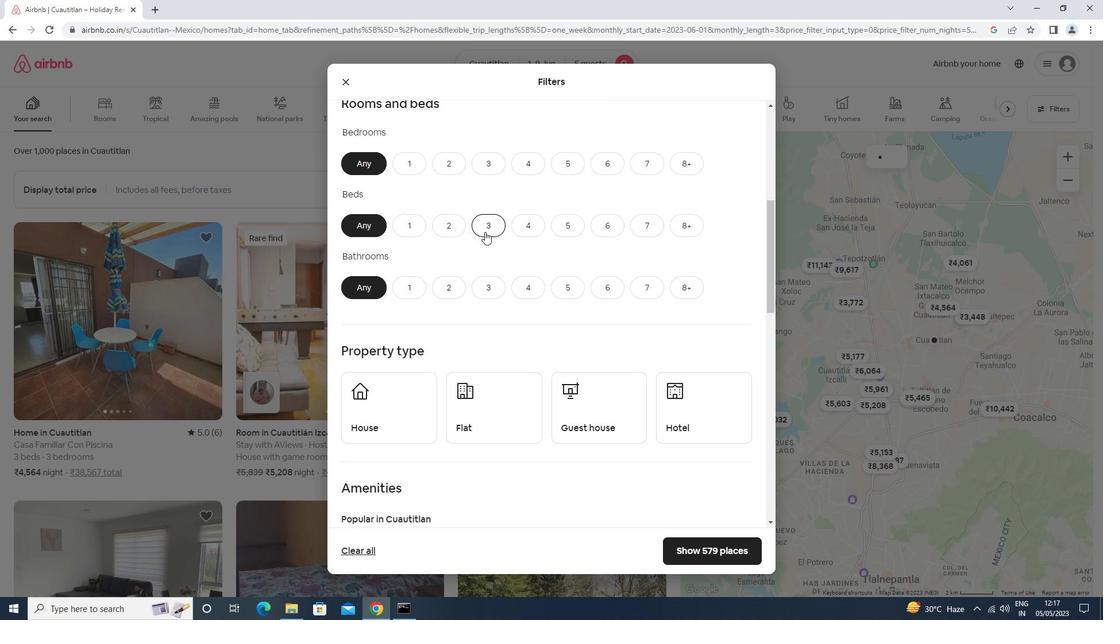 
Action: Mouse moved to (490, 287)
Screenshot: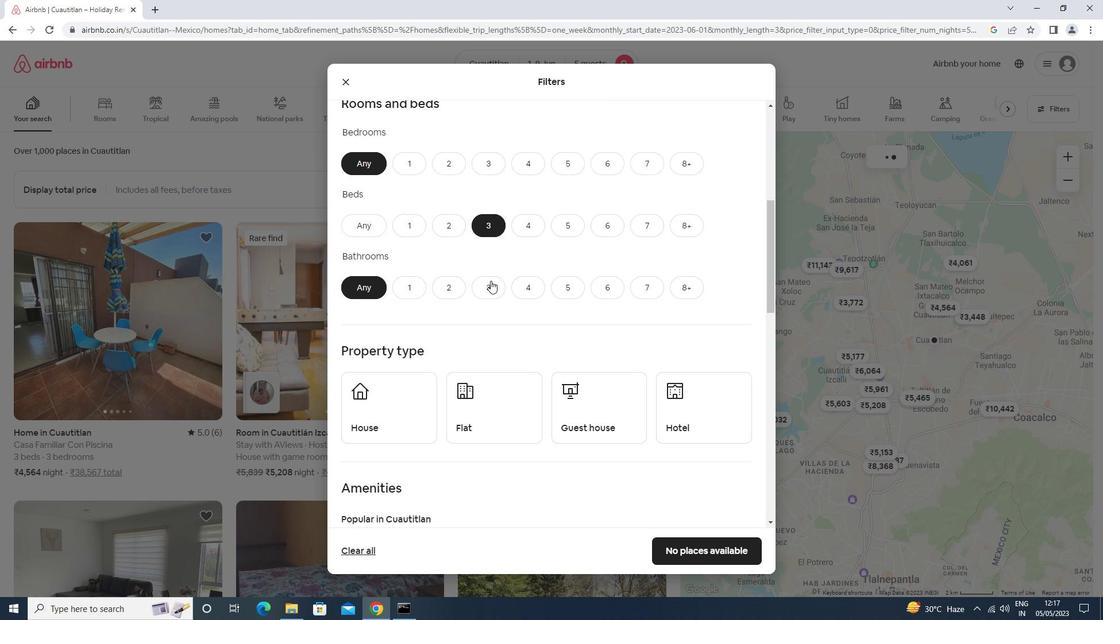 
Action: Mouse pressed left at (490, 287)
Screenshot: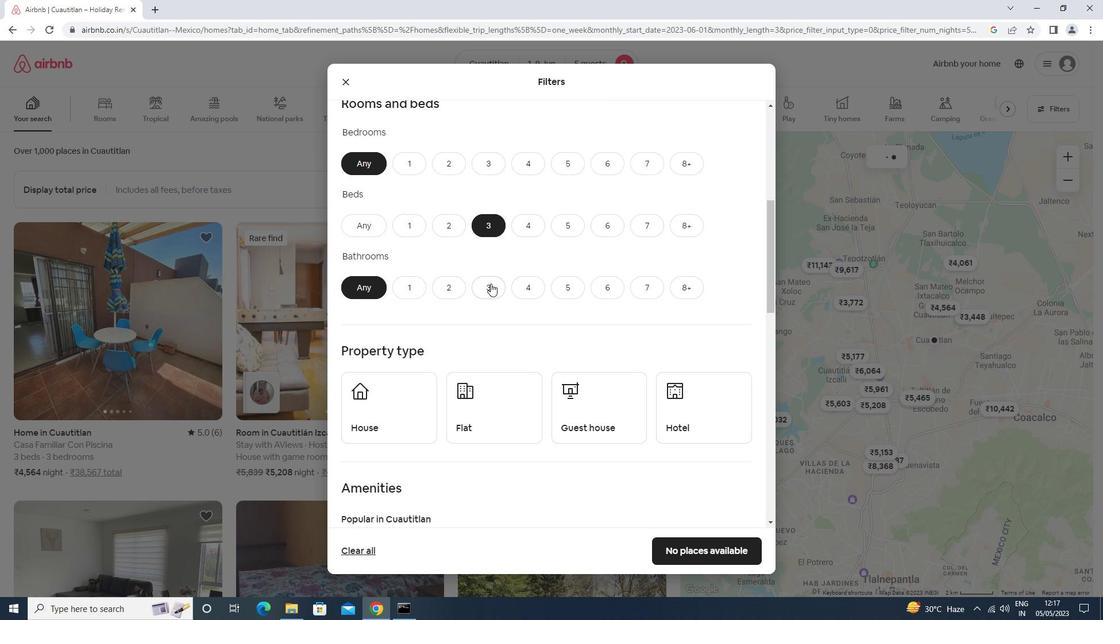 
Action: Mouse scrolled (490, 287) with delta (0, 0)
Screenshot: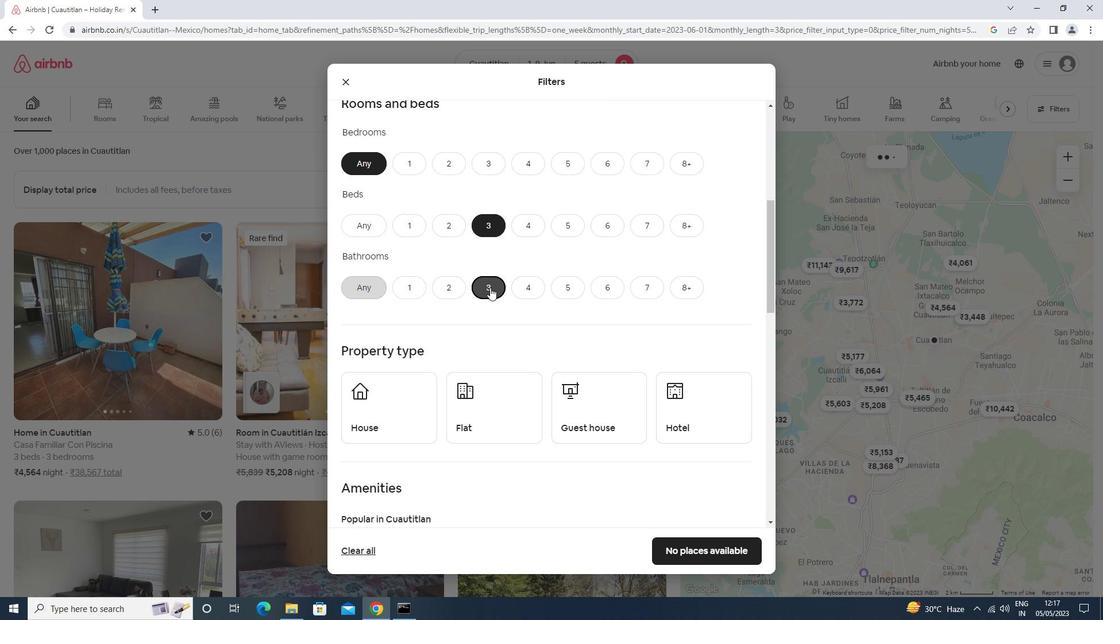 
Action: Mouse scrolled (490, 287) with delta (0, 0)
Screenshot: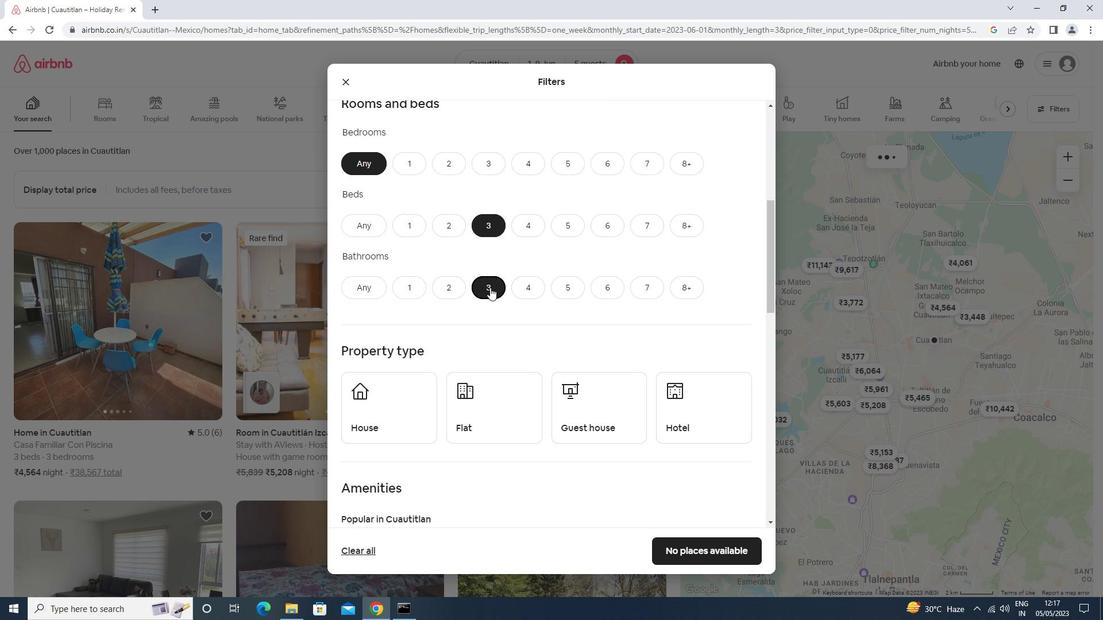 
Action: Mouse scrolled (490, 287) with delta (0, 0)
Screenshot: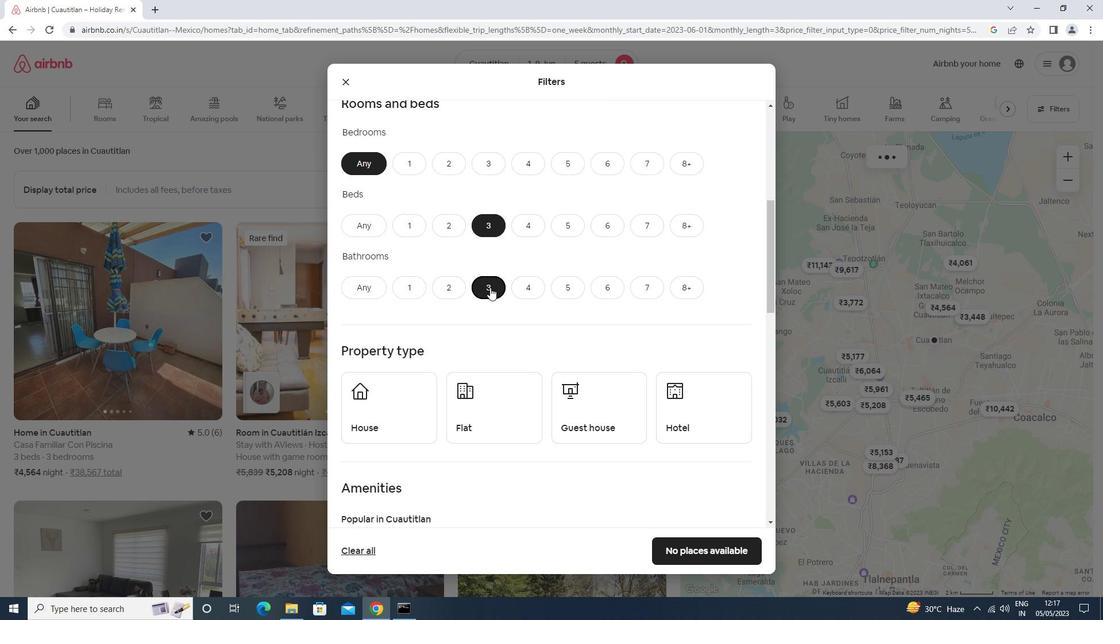 
Action: Mouse scrolled (490, 287) with delta (0, 0)
Screenshot: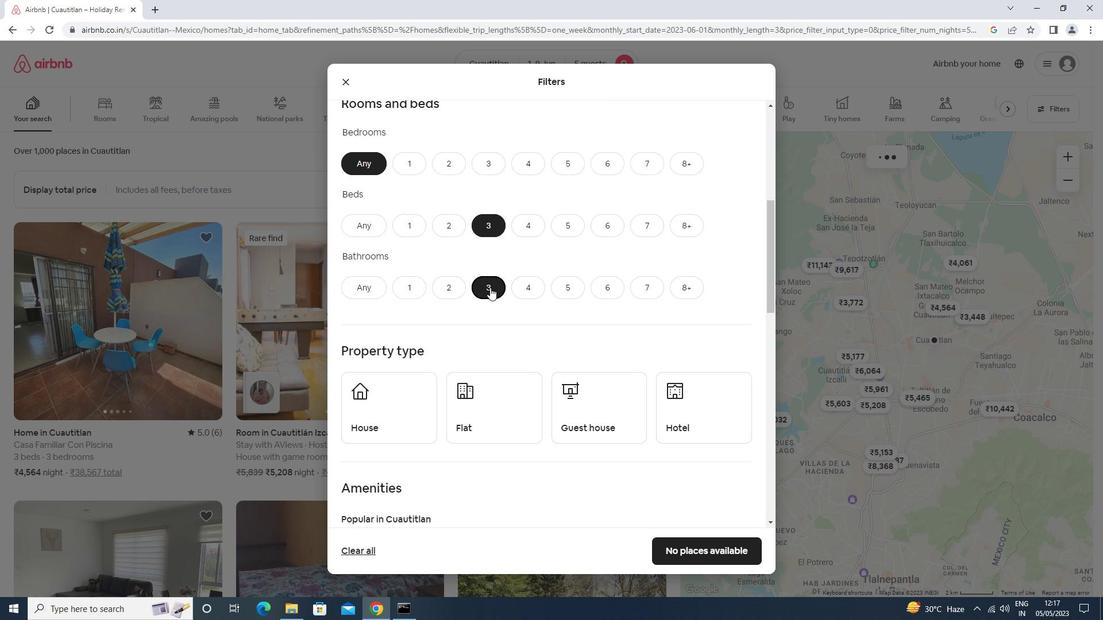 
Action: Mouse moved to (402, 186)
Screenshot: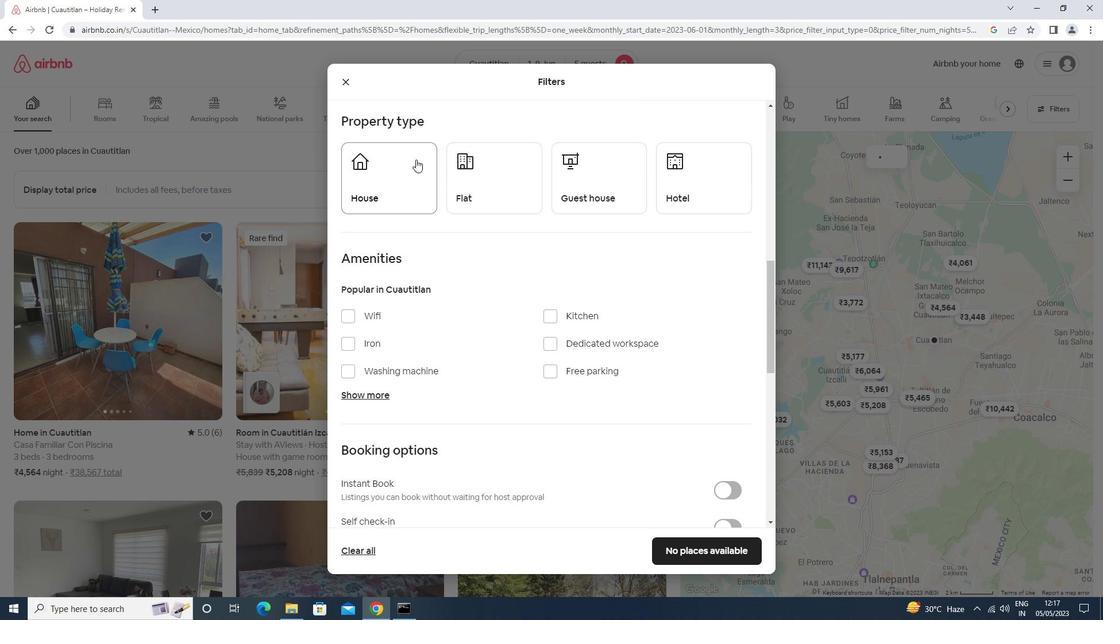 
Action: Mouse pressed left at (402, 186)
Screenshot: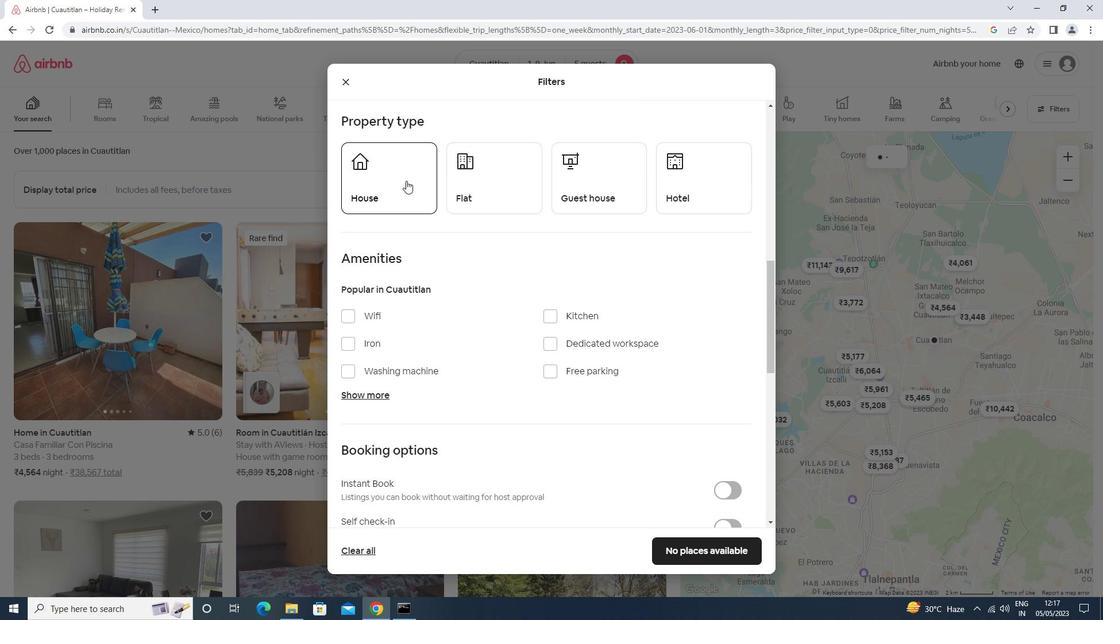 
Action: Mouse moved to (514, 200)
Screenshot: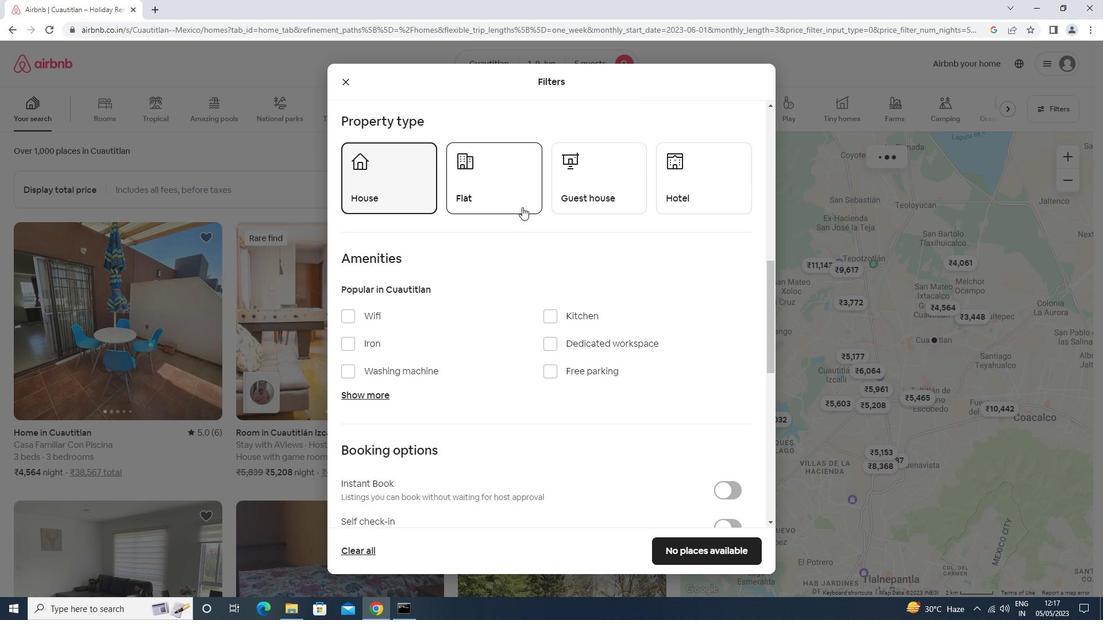 
Action: Mouse pressed left at (514, 200)
Screenshot: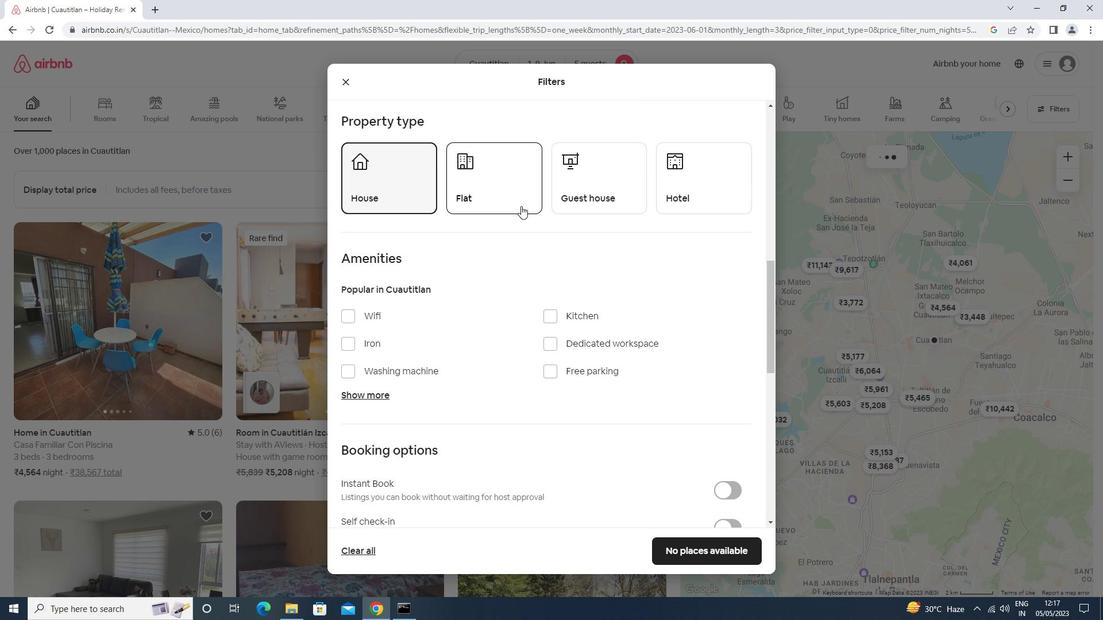 
Action: Mouse moved to (608, 182)
Screenshot: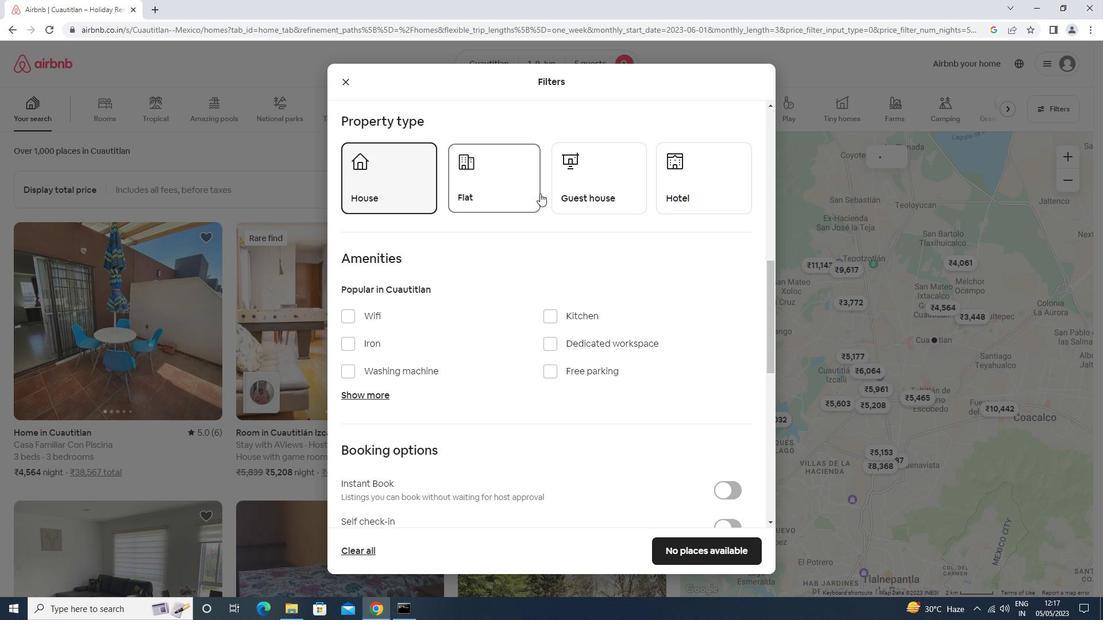 
Action: Mouse pressed left at (608, 182)
Screenshot: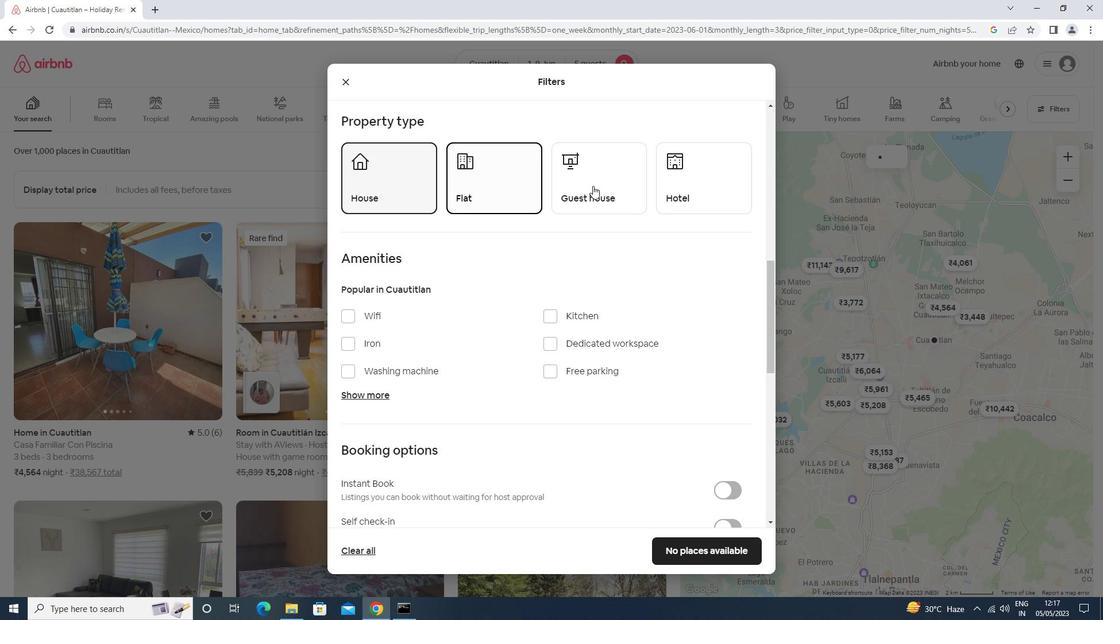 
Action: Mouse moved to (613, 178)
Screenshot: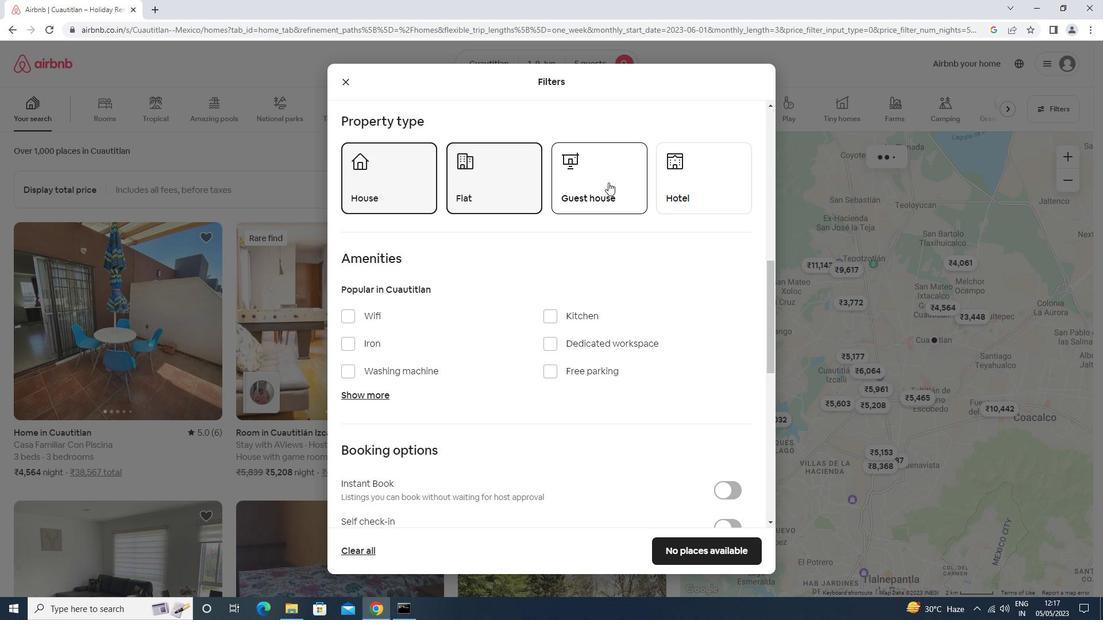 
Action: Mouse scrolled (613, 178) with delta (0, 0)
Screenshot: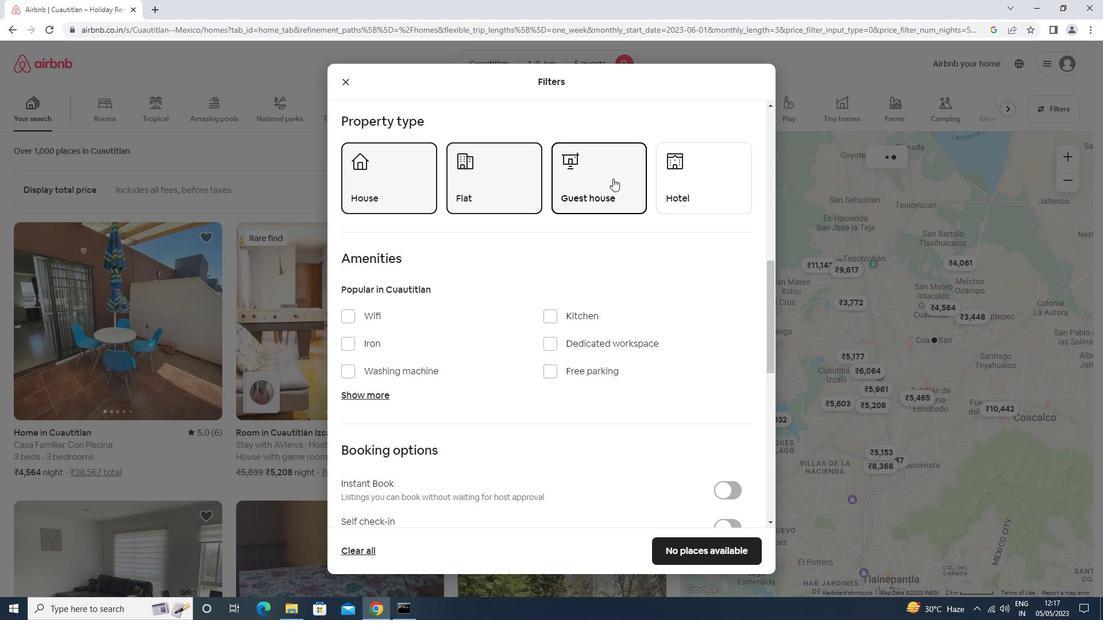 
Action: Mouse scrolled (613, 178) with delta (0, 0)
Screenshot: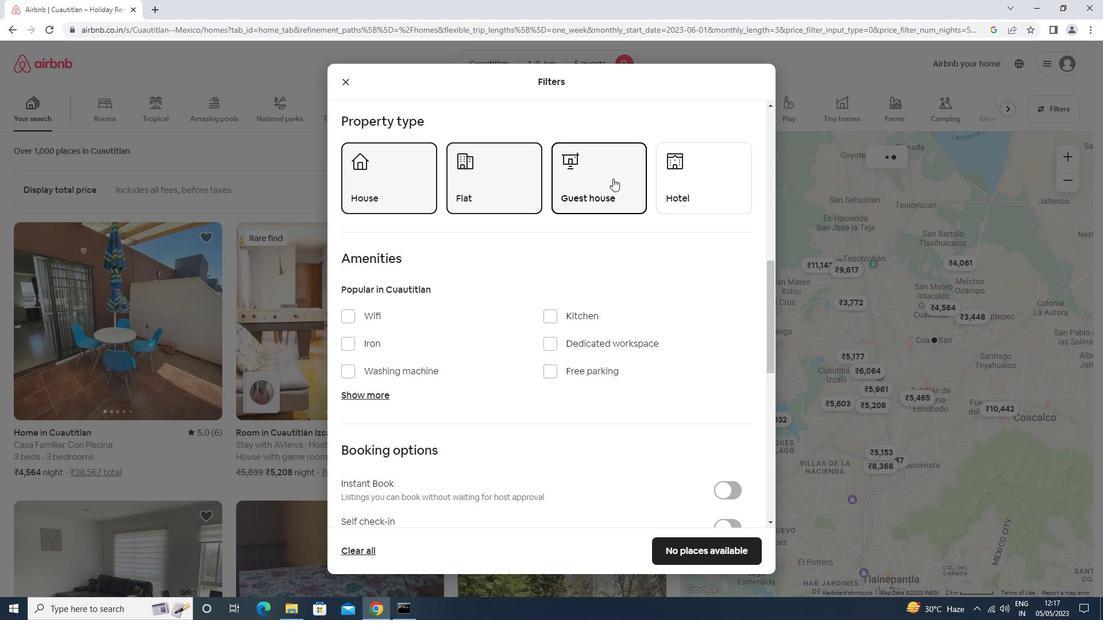 
Action: Mouse scrolled (613, 178) with delta (0, 0)
Screenshot: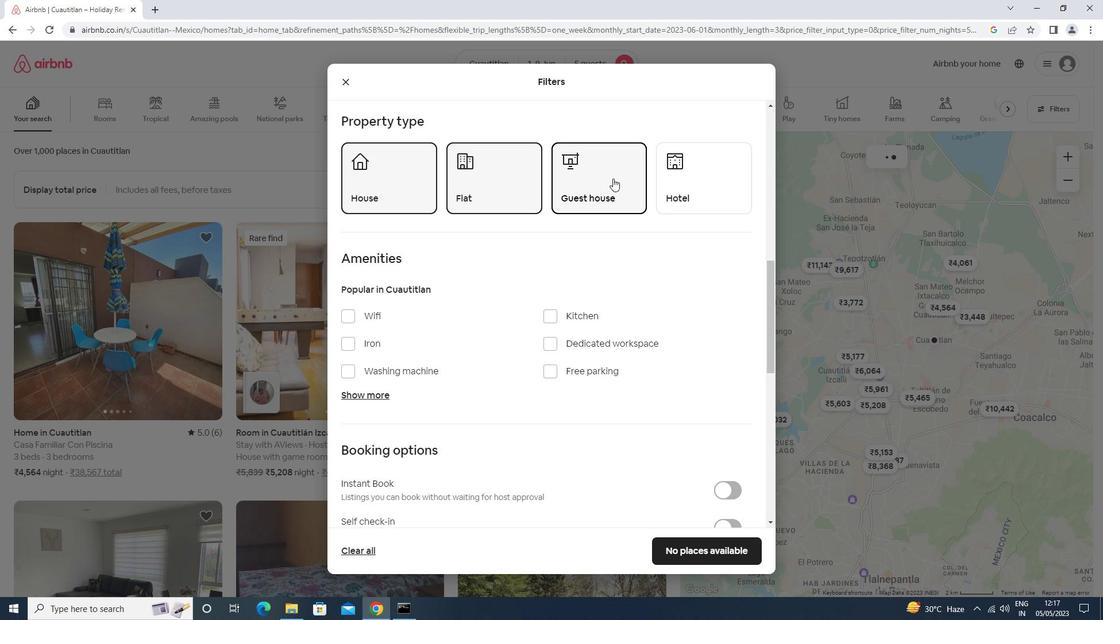 
Action: Mouse scrolled (613, 178) with delta (0, 0)
Screenshot: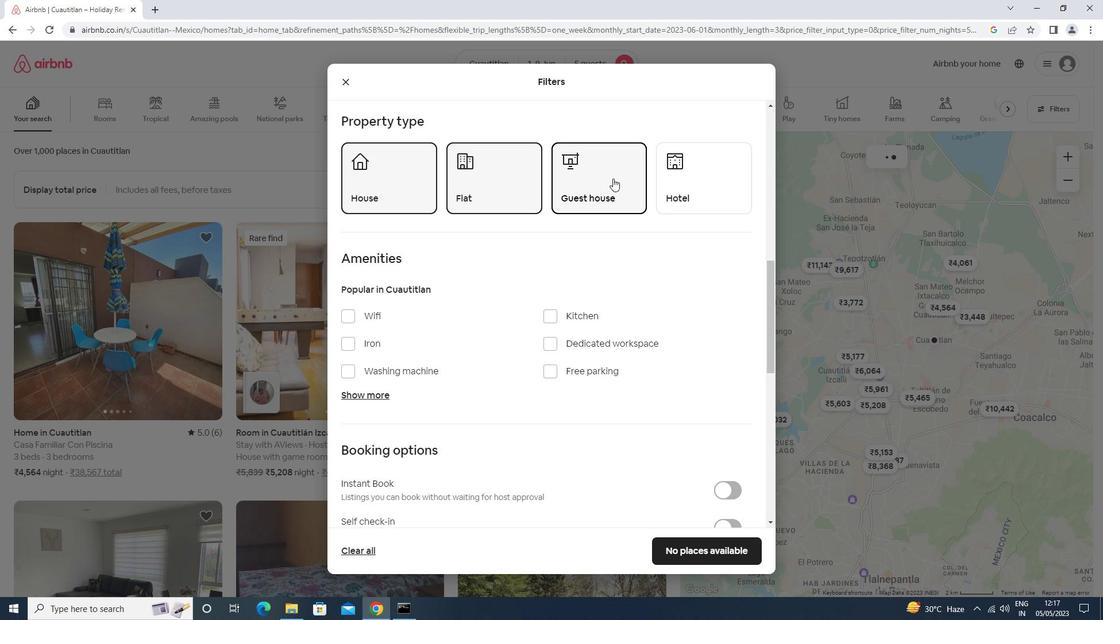 
Action: Mouse scrolled (613, 178) with delta (0, 0)
Screenshot: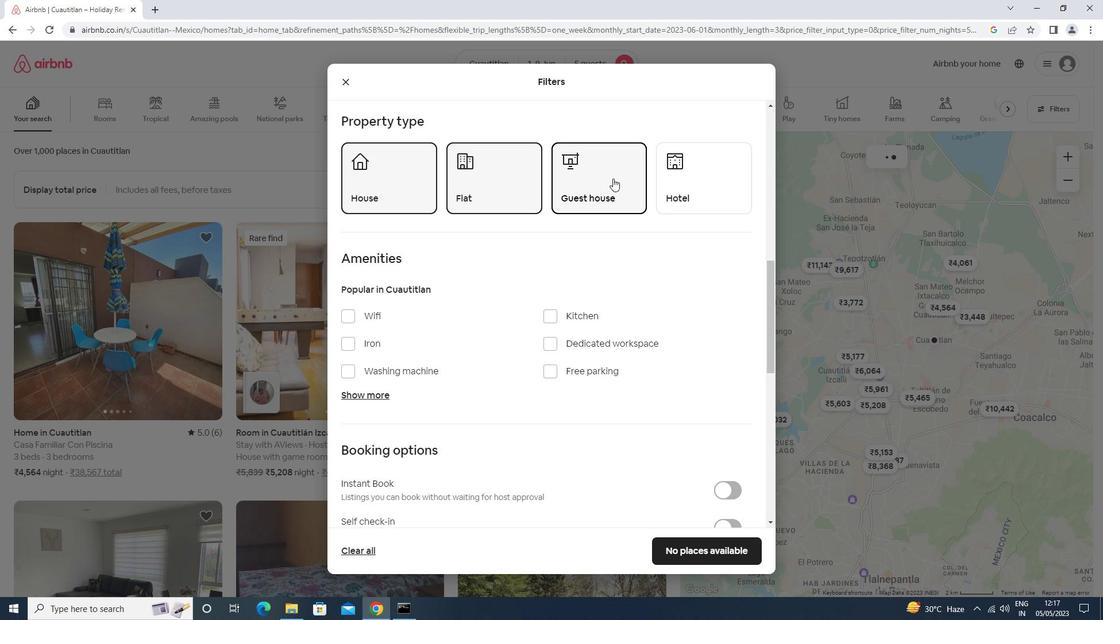 
Action: Mouse scrolled (613, 178) with delta (0, 0)
Screenshot: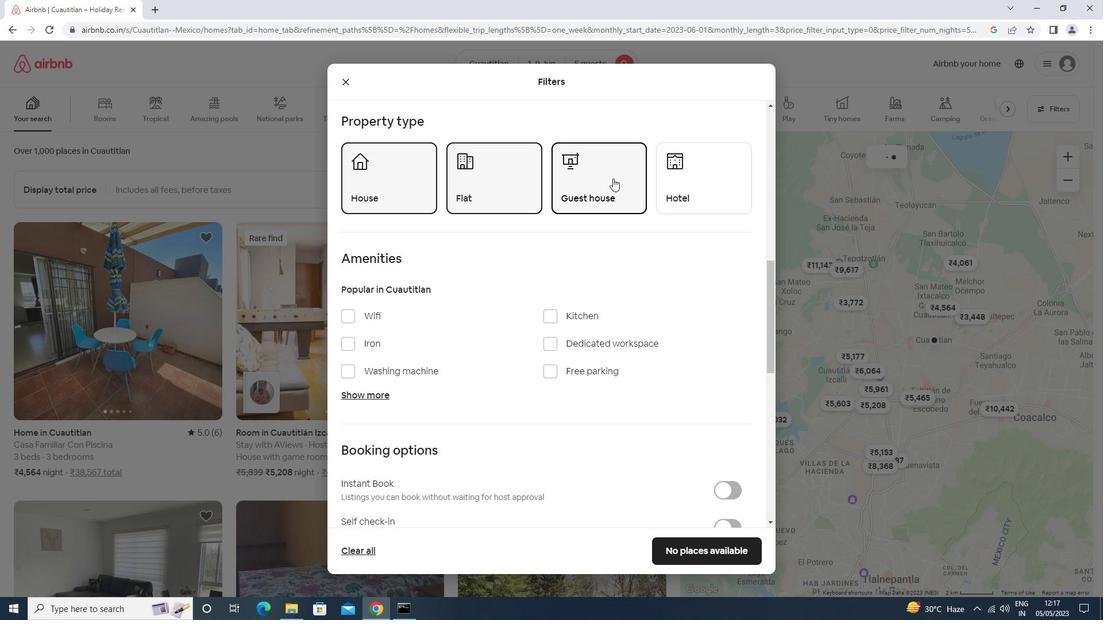 
Action: Mouse moved to (729, 181)
Screenshot: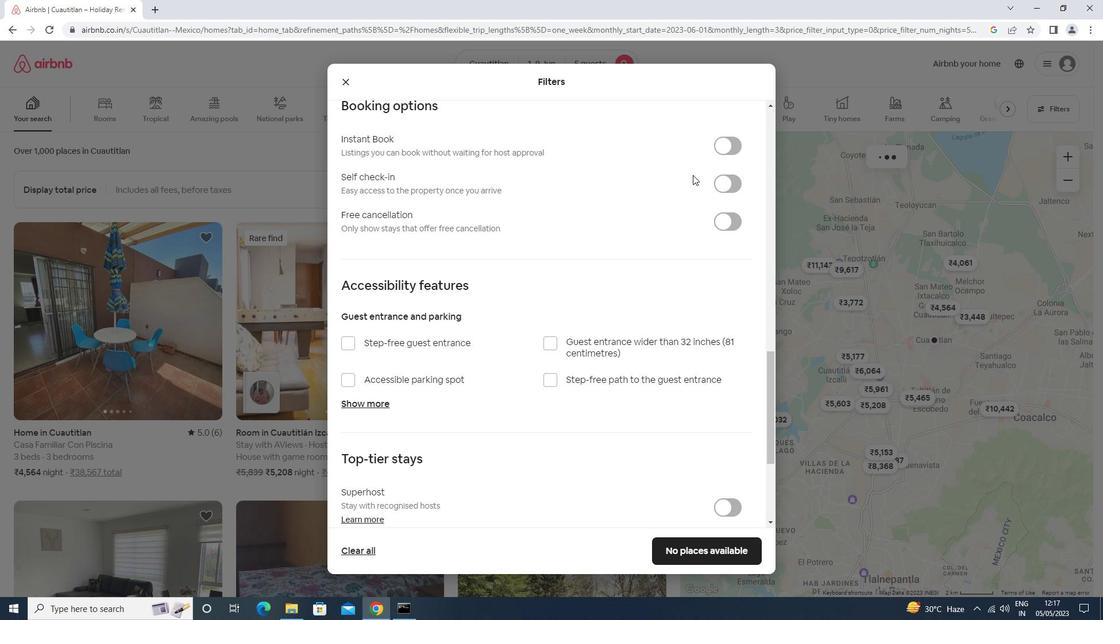
Action: Mouse pressed left at (729, 181)
Screenshot: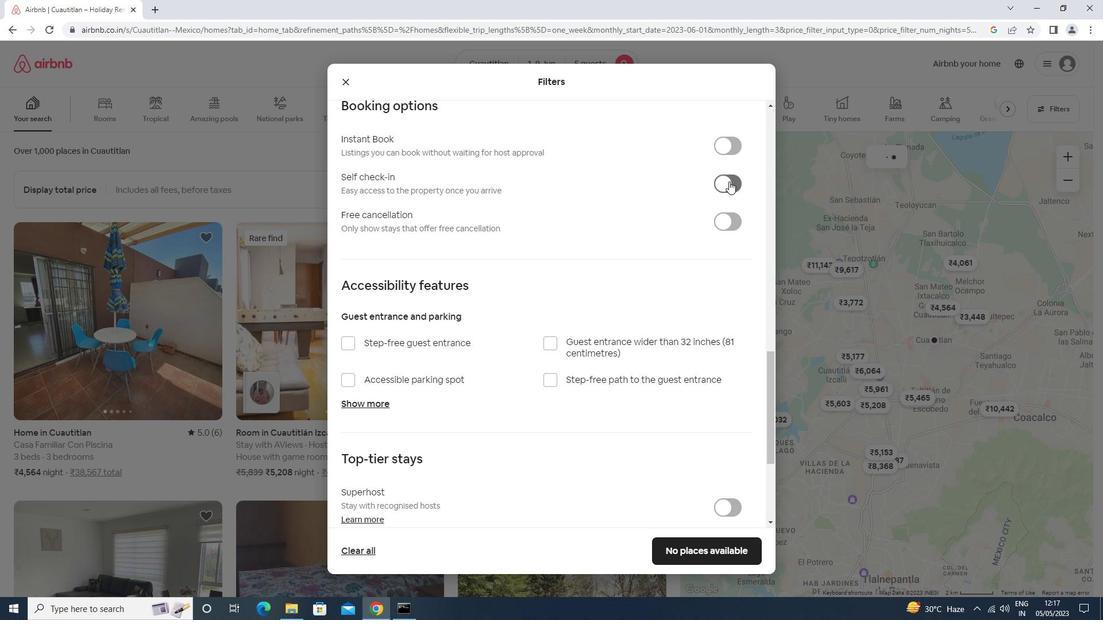 
Action: Mouse moved to (729, 182)
Screenshot: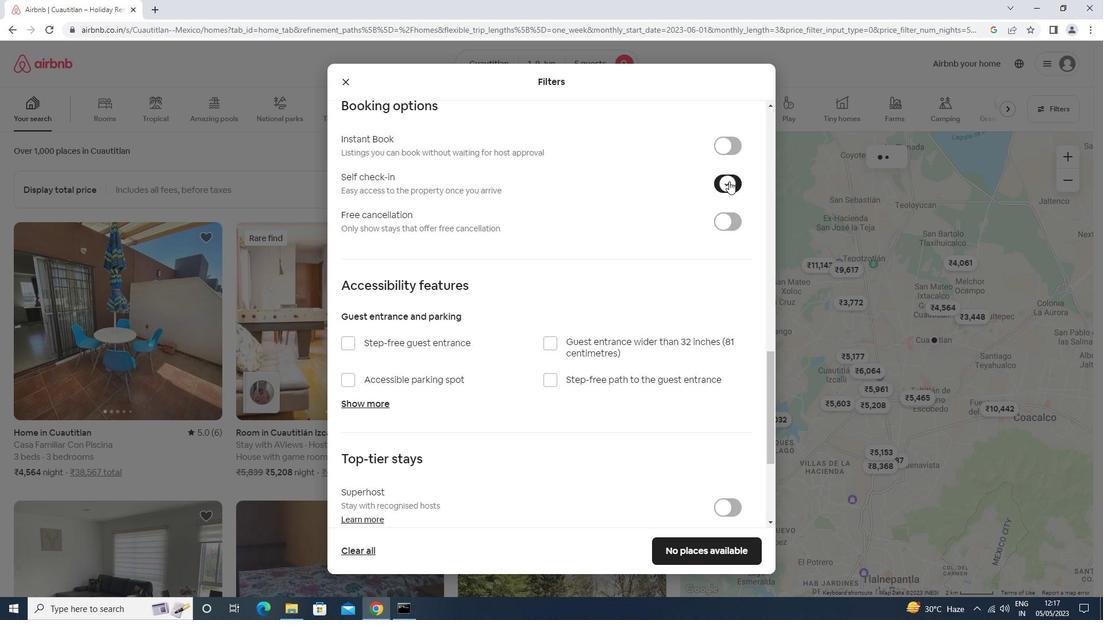 
Action: Mouse scrolled (729, 182) with delta (0, 0)
Screenshot: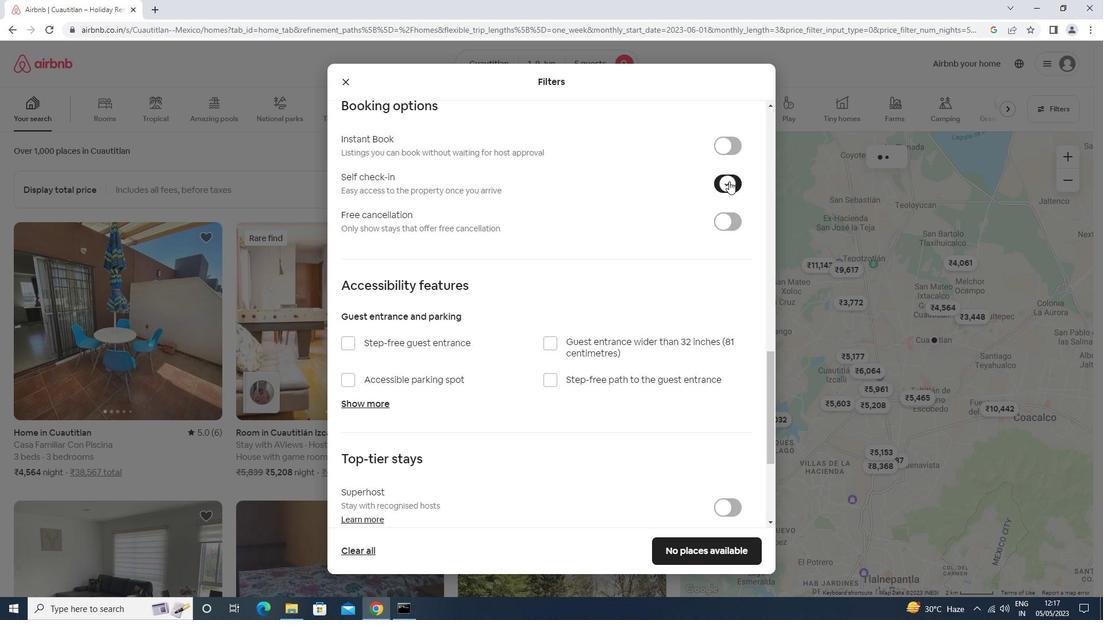 
Action: Mouse moved to (728, 185)
Screenshot: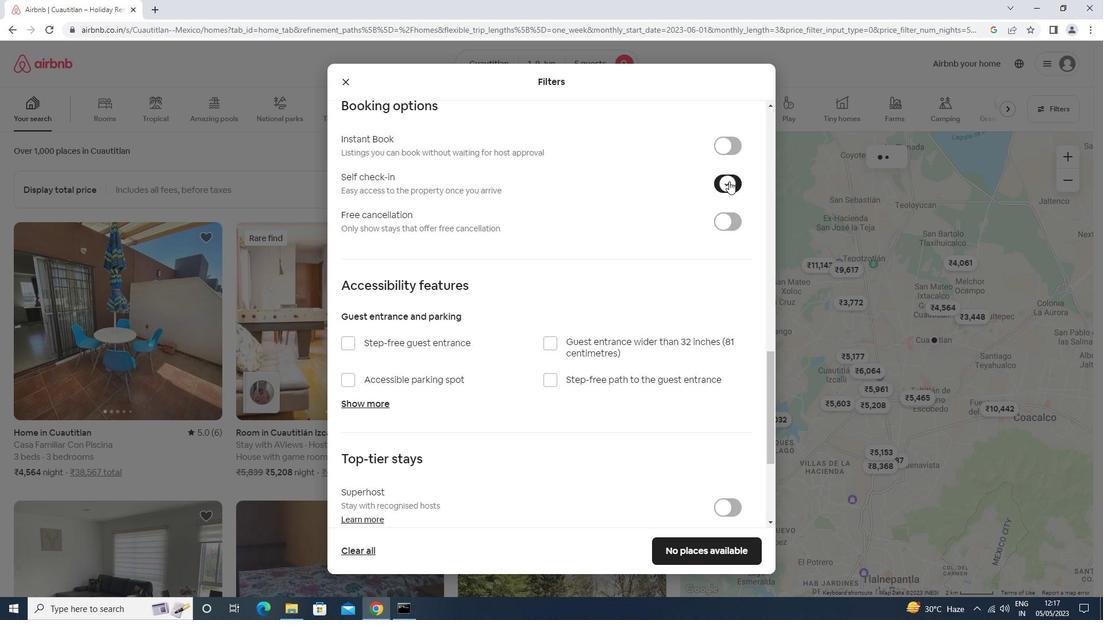 
Action: Mouse scrolled (728, 184) with delta (0, 0)
Screenshot: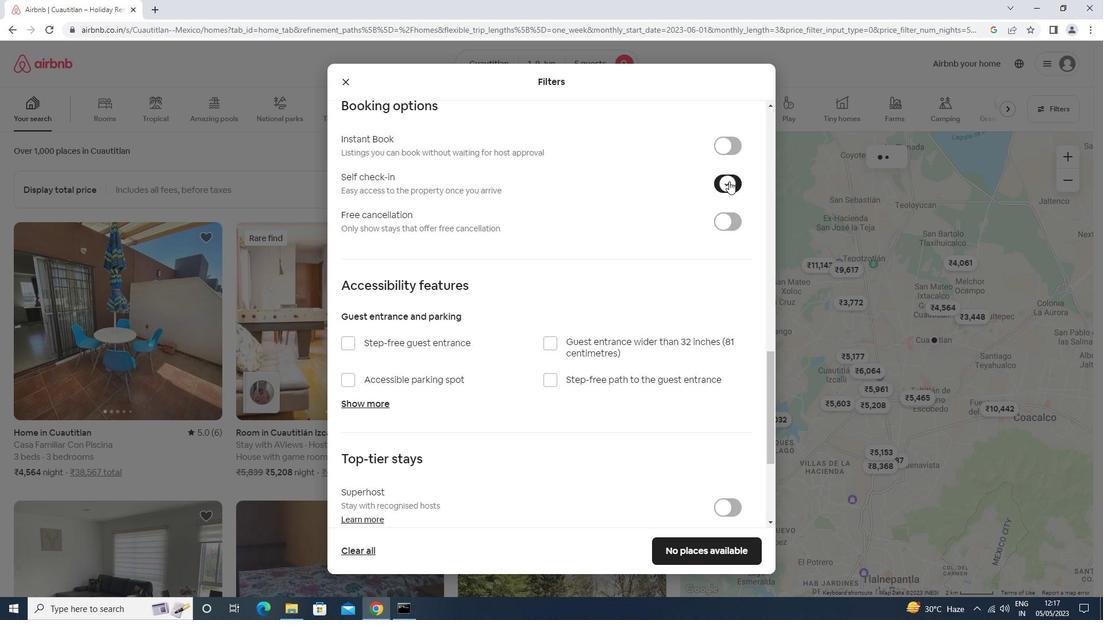 
Action: Mouse moved to (726, 187)
Screenshot: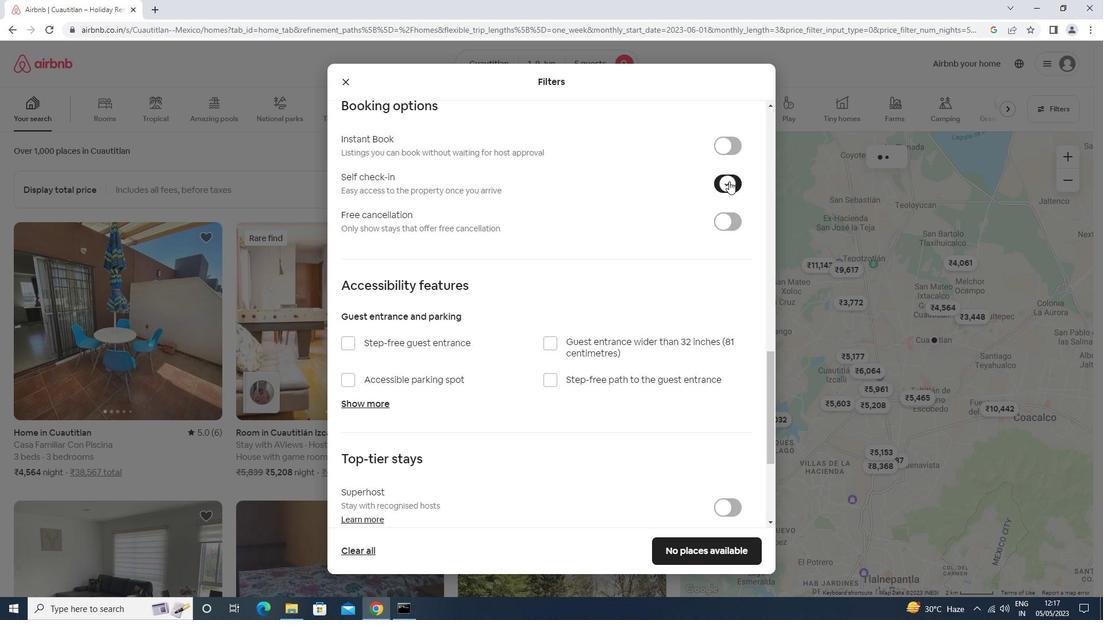 
Action: Mouse scrolled (726, 186) with delta (0, 0)
Screenshot: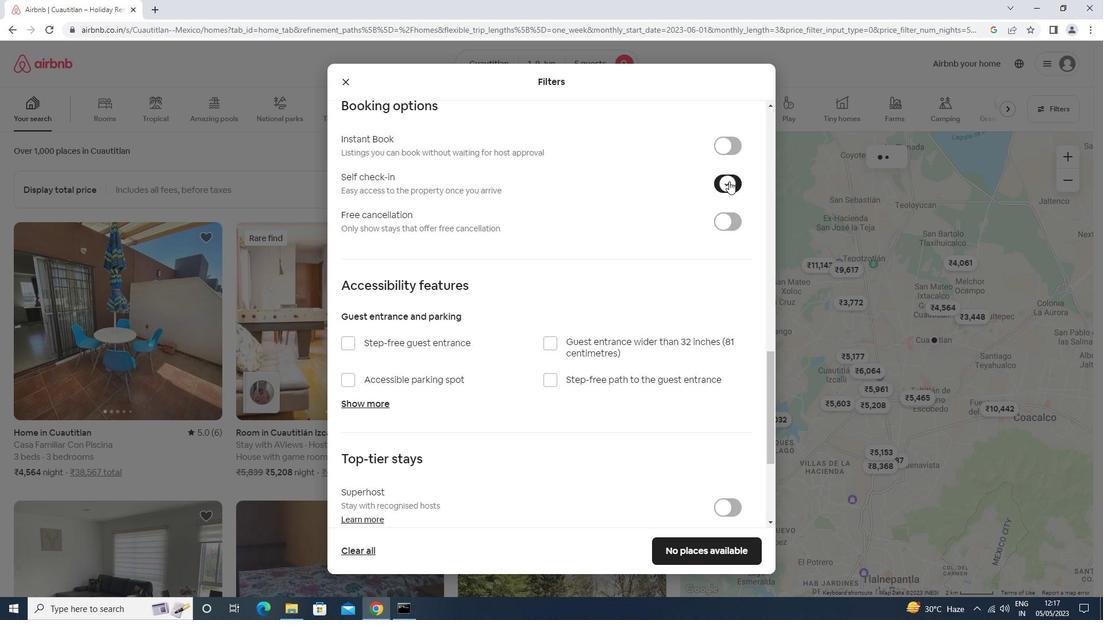 
Action: Mouse moved to (725, 187)
Screenshot: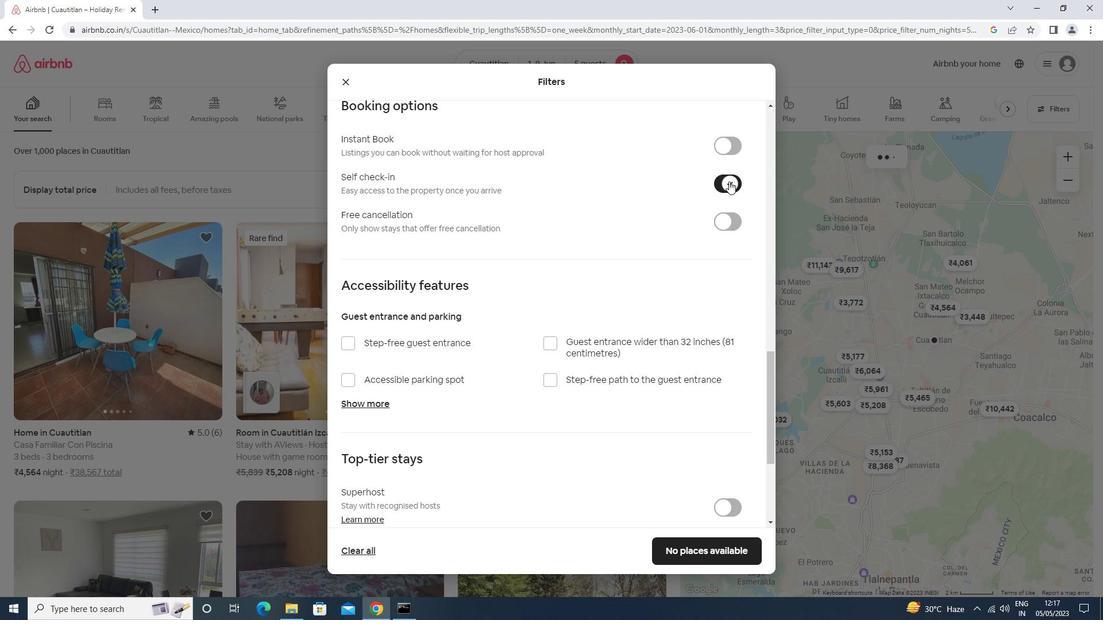 
Action: Mouse scrolled (725, 187) with delta (0, 0)
Screenshot: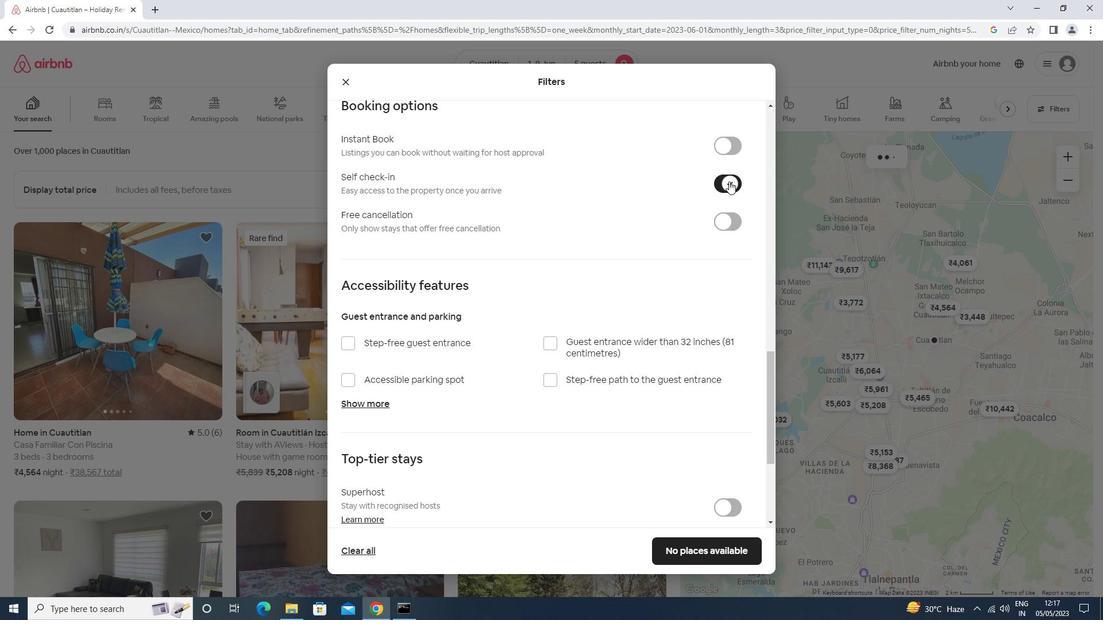 
Action: Mouse moved to (725, 188)
Screenshot: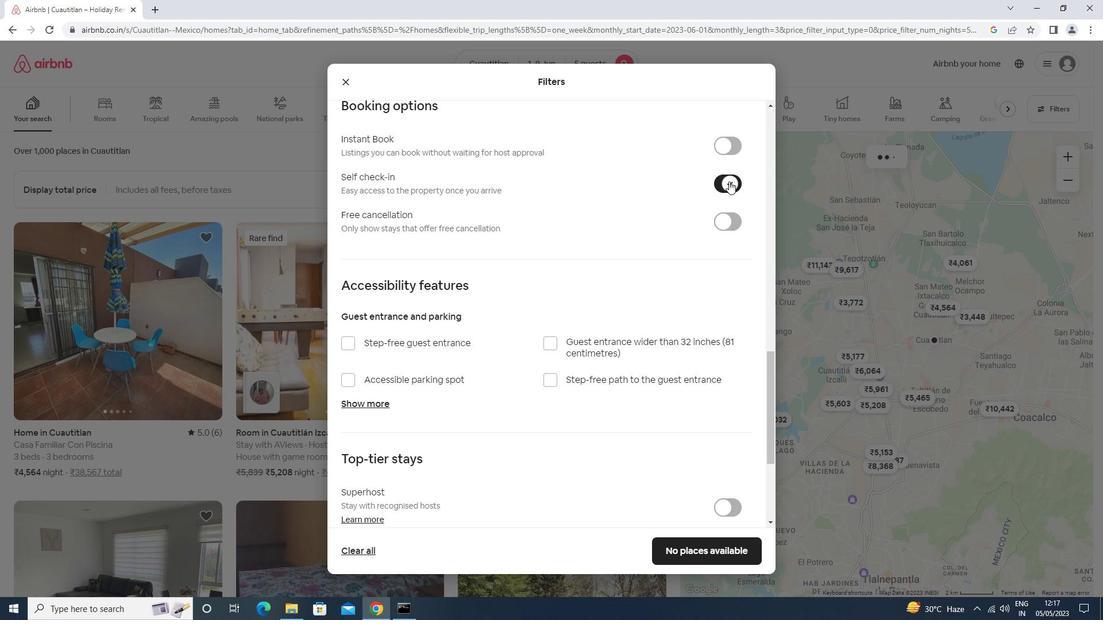 
Action: Mouse scrolled (725, 187) with delta (0, 0)
Screenshot: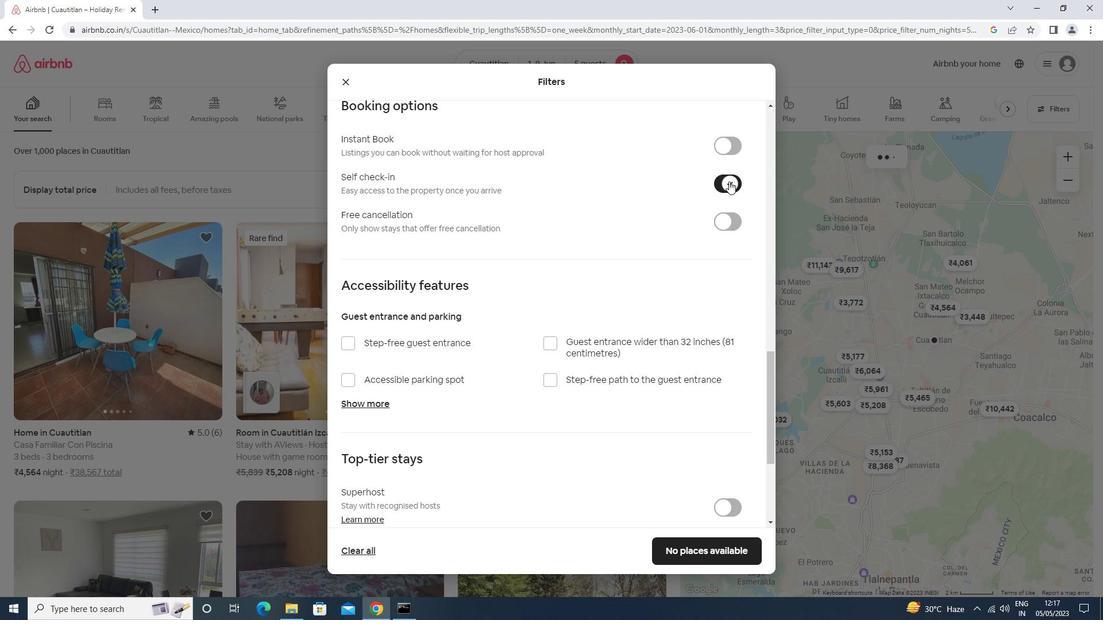
Action: Mouse moved to (725, 188)
Screenshot: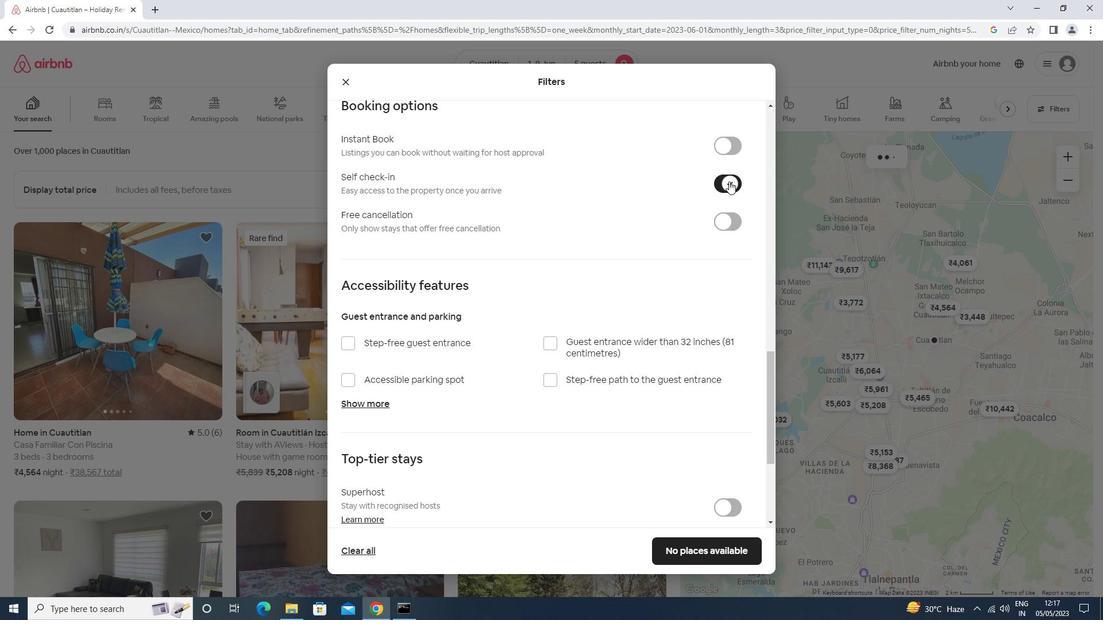 
Action: Mouse scrolled (725, 187) with delta (0, 0)
Screenshot: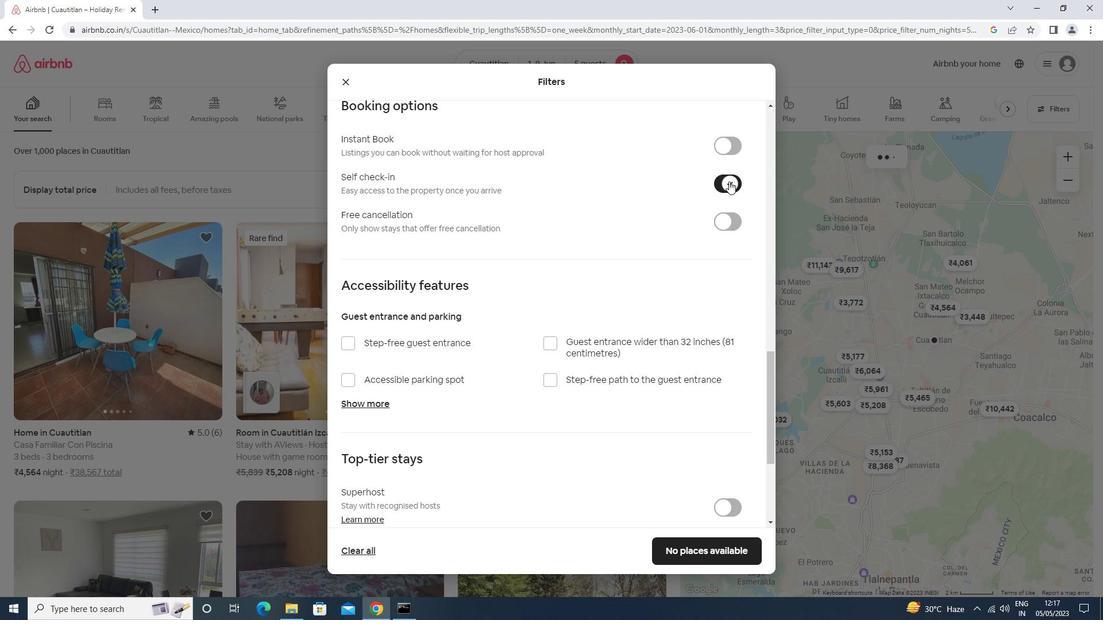 
Action: Mouse moved to (725, 189)
Screenshot: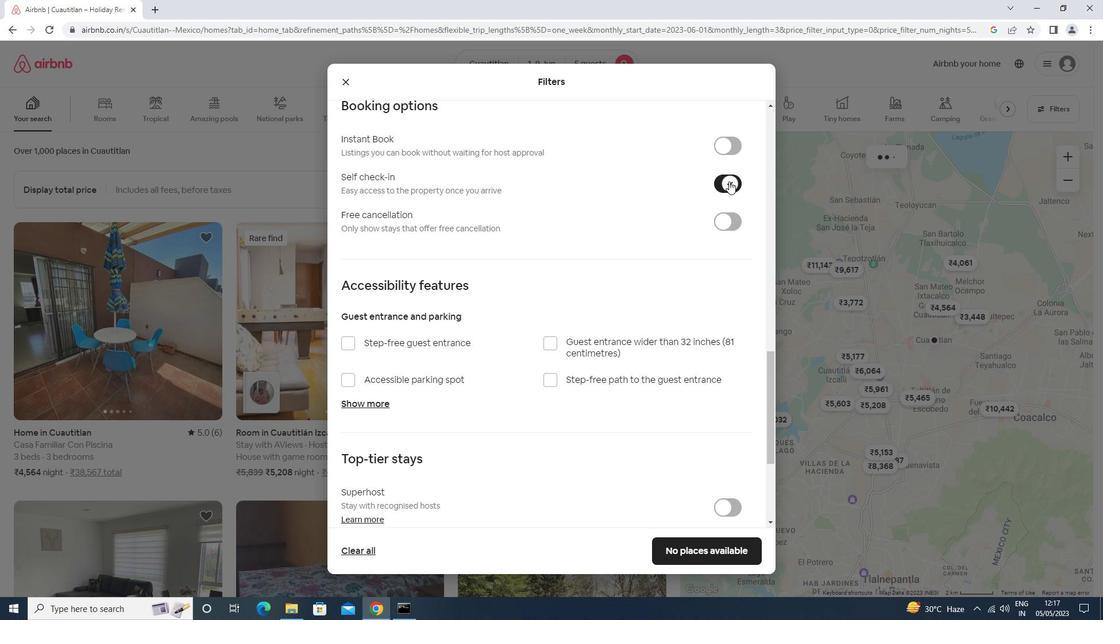 
Action: Mouse scrolled (725, 189) with delta (0, 0)
Screenshot: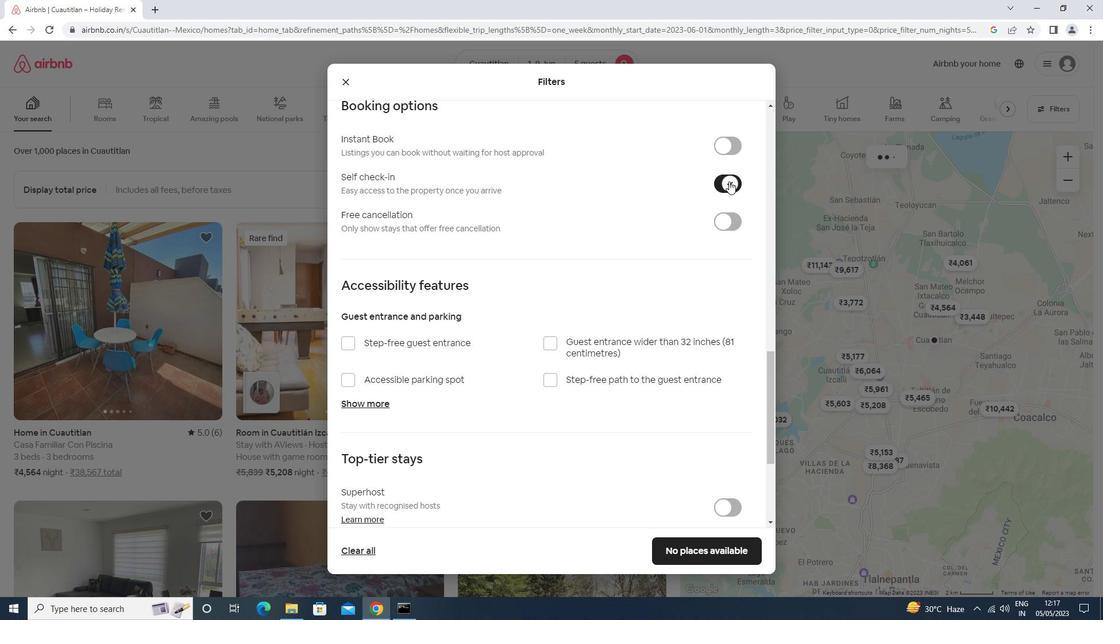 
Action: Mouse moved to (381, 447)
Screenshot: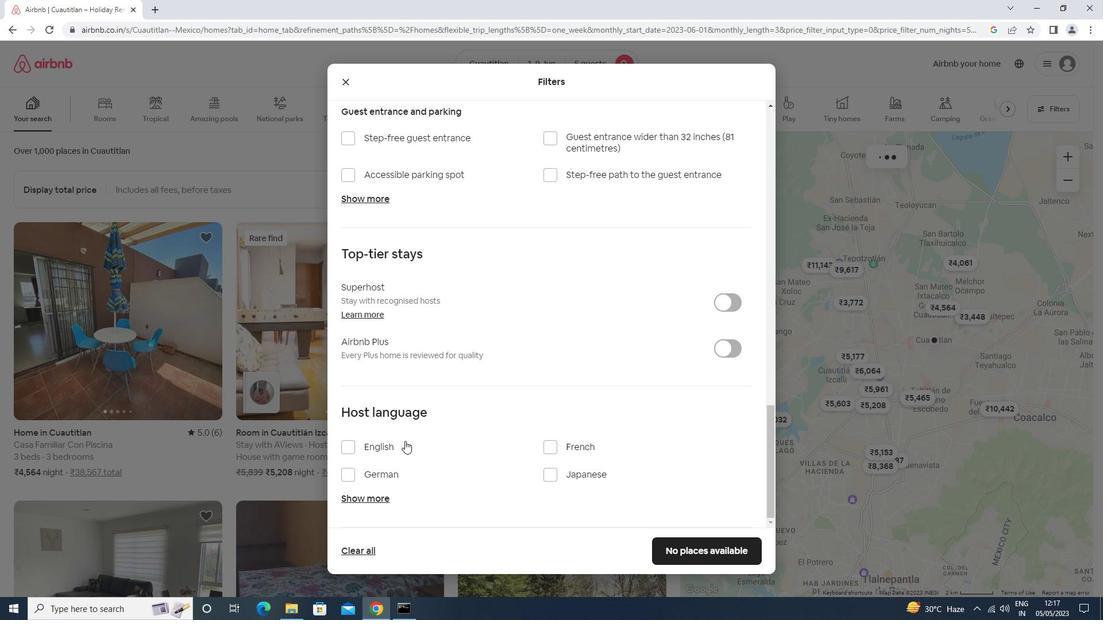 
Action: Mouse pressed left at (381, 447)
Screenshot: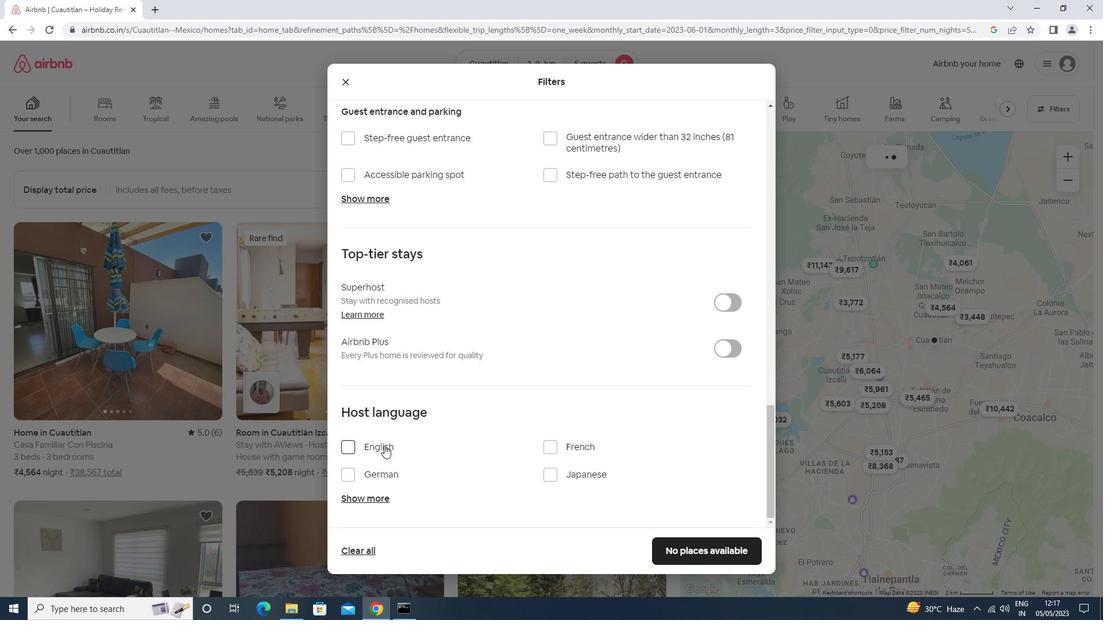 
Action: Mouse moved to (690, 546)
Screenshot: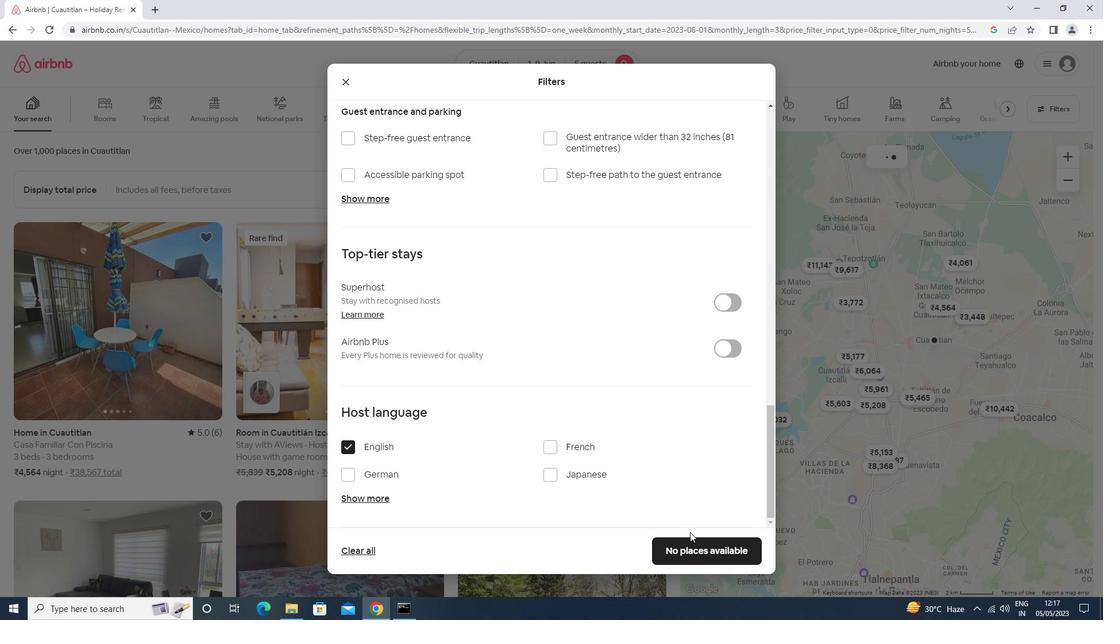 
Action: Mouse pressed left at (690, 546)
Screenshot: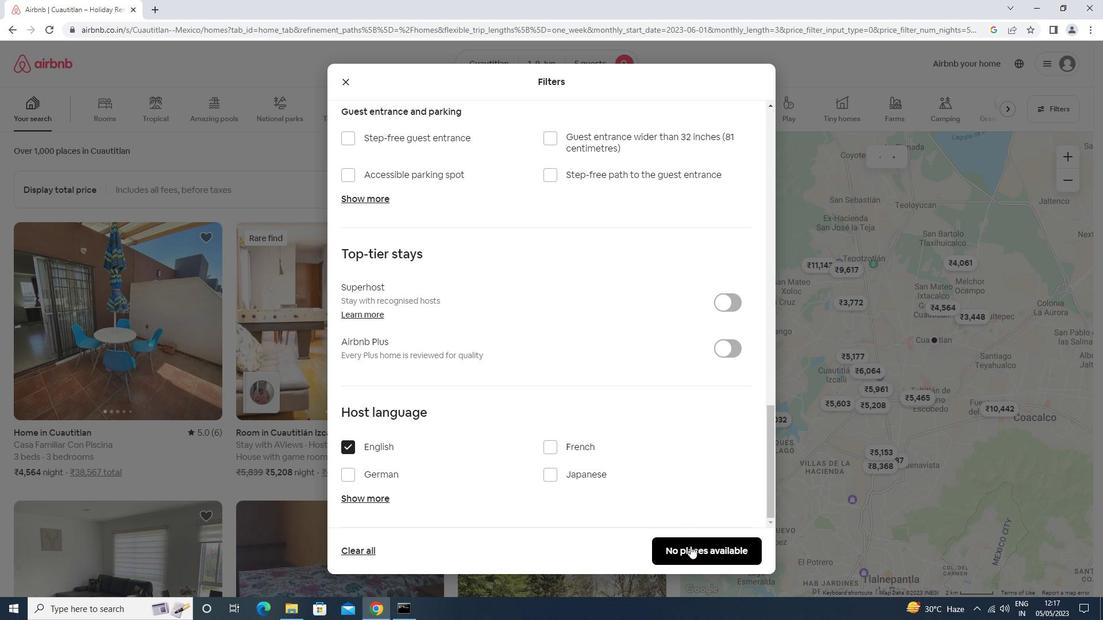 
